 Task: Look for space in Aguazul, Colombia from 8th June, 2023 to 16th June, 2023 for 2 adults in price range Rs.10000 to Rs.15000. Place can be entire place with 1  bedroom having 1 bed and 1 bathroom. Property type can be house, flat, guest house, hotel. Booking option can be shelf check-in. Required host language is English.
Action: Mouse moved to (481, 96)
Screenshot: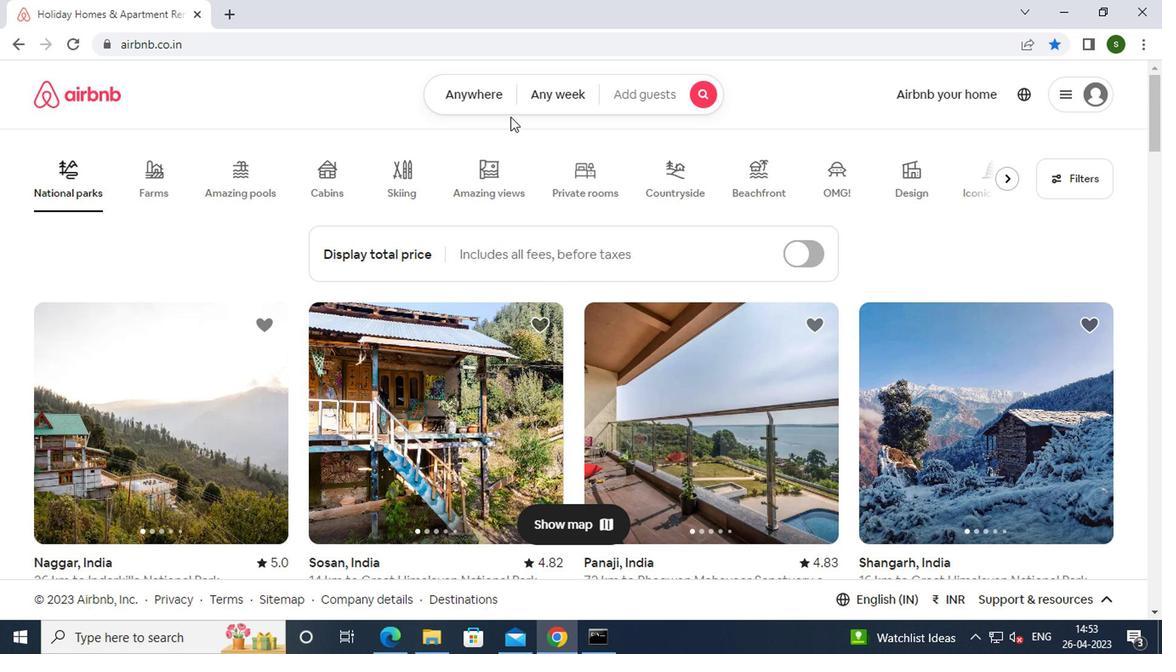 
Action: Mouse pressed left at (481, 96)
Screenshot: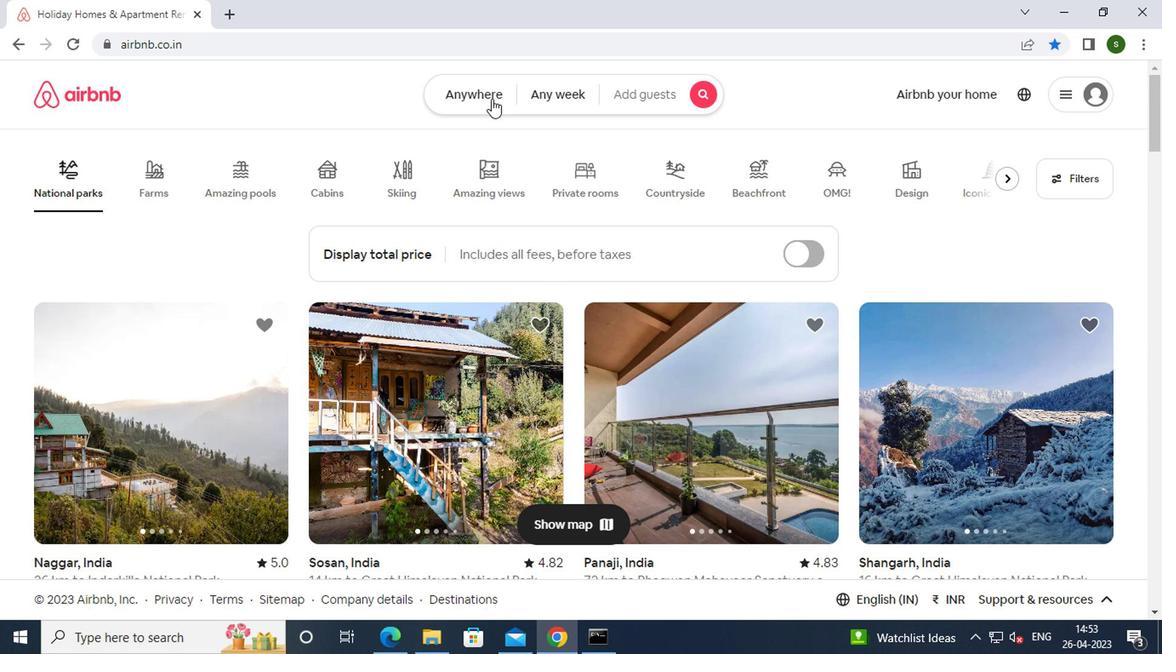 
Action: Mouse moved to (406, 175)
Screenshot: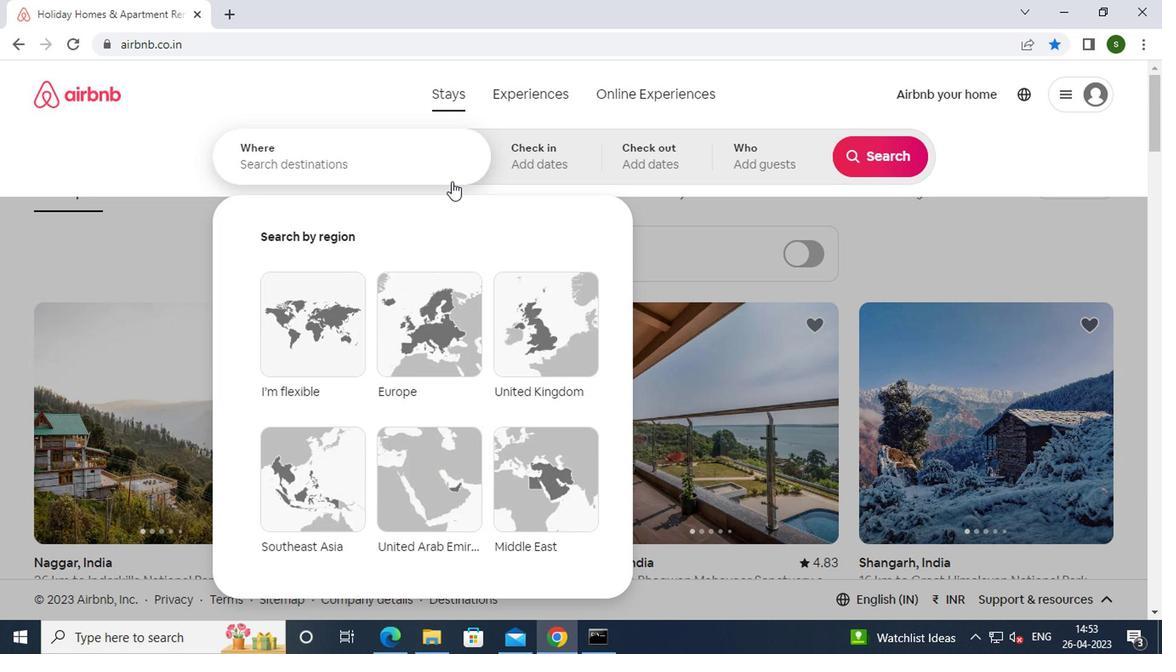 
Action: Mouse pressed left at (406, 175)
Screenshot: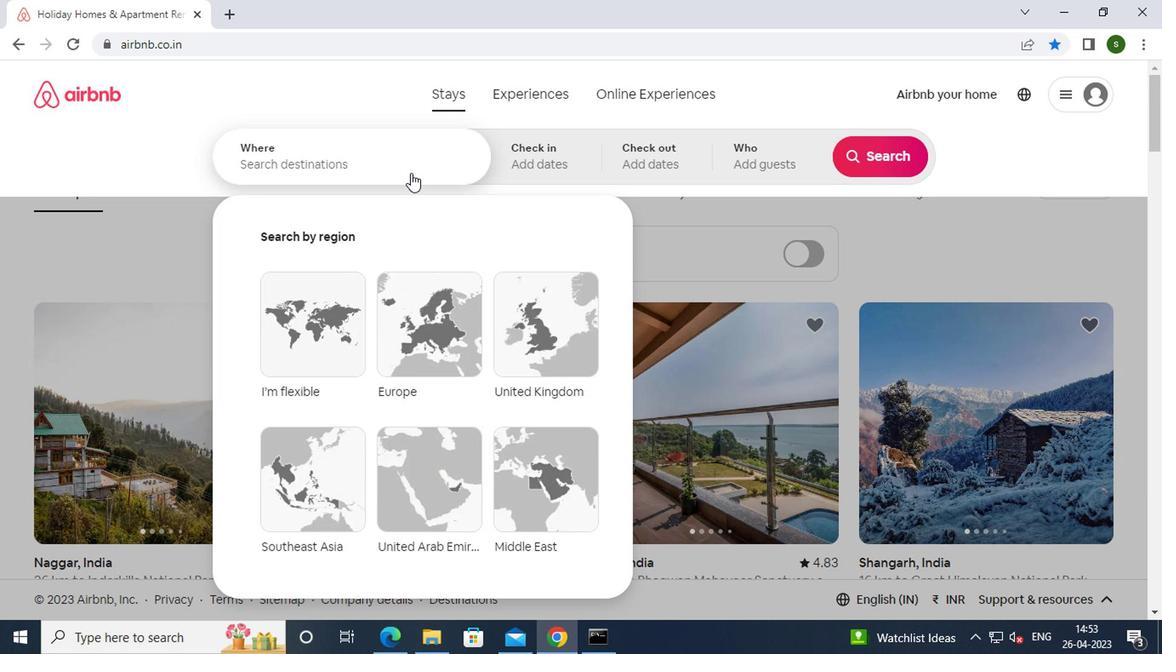 
Action: Key pressed a<Key.caps_lock>guazul,<Key.space><Key.caps_lock>c<Key.caps_lock>olombia<Key.enter>
Screenshot: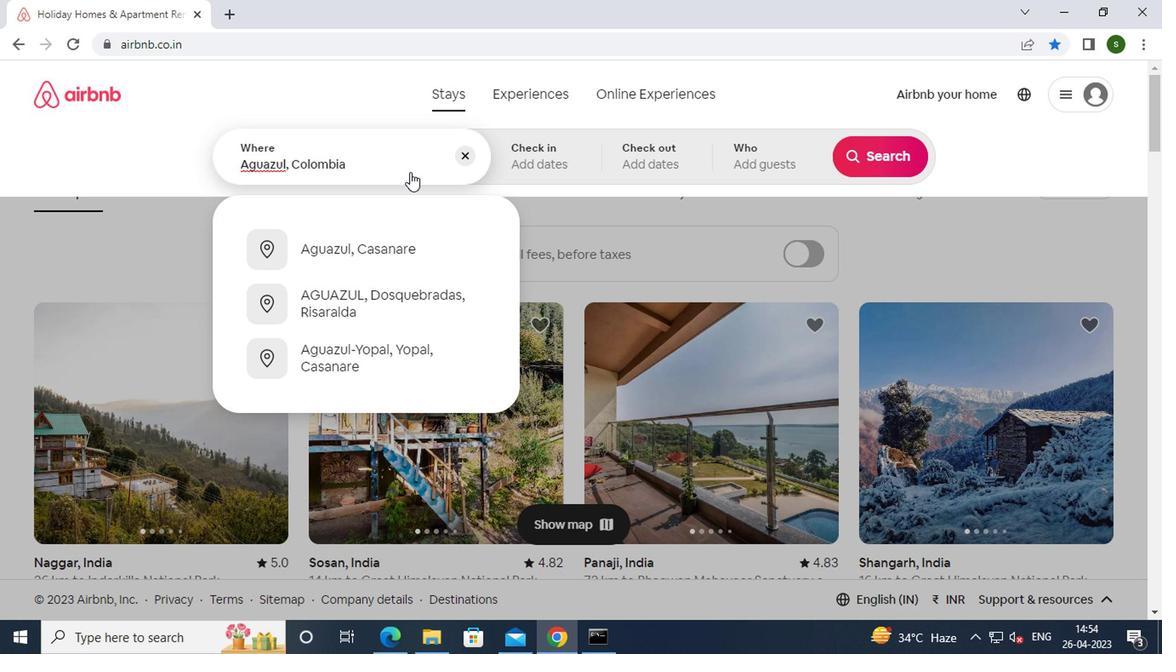 
Action: Mouse moved to (870, 300)
Screenshot: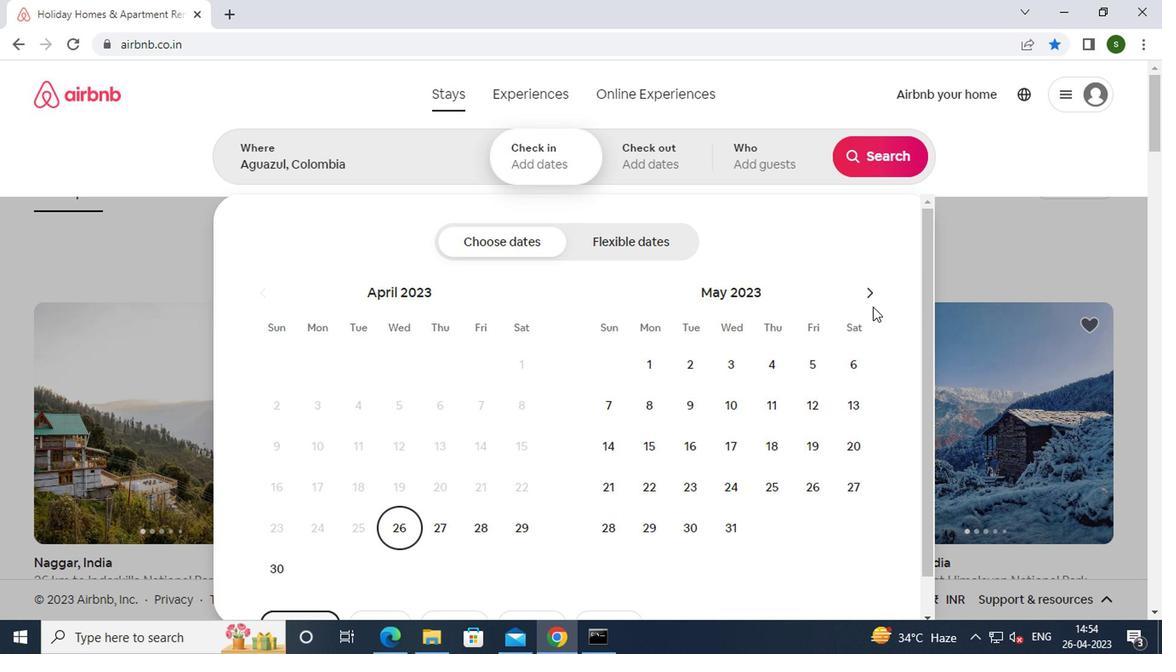 
Action: Mouse pressed left at (870, 300)
Screenshot: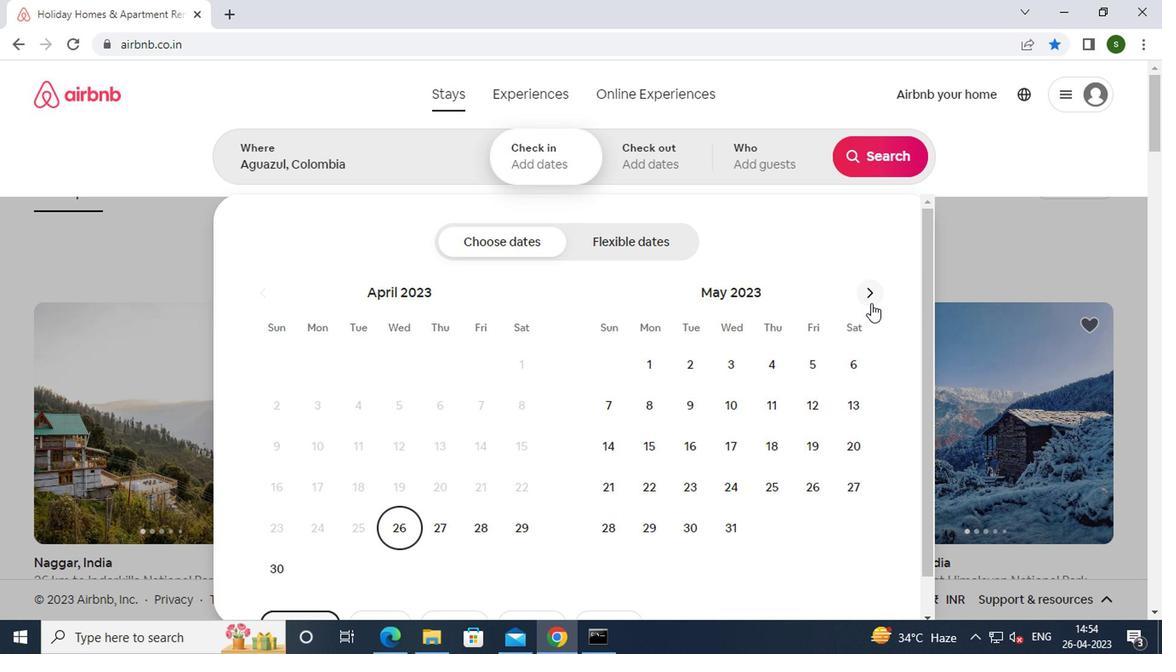 
Action: Mouse moved to (762, 399)
Screenshot: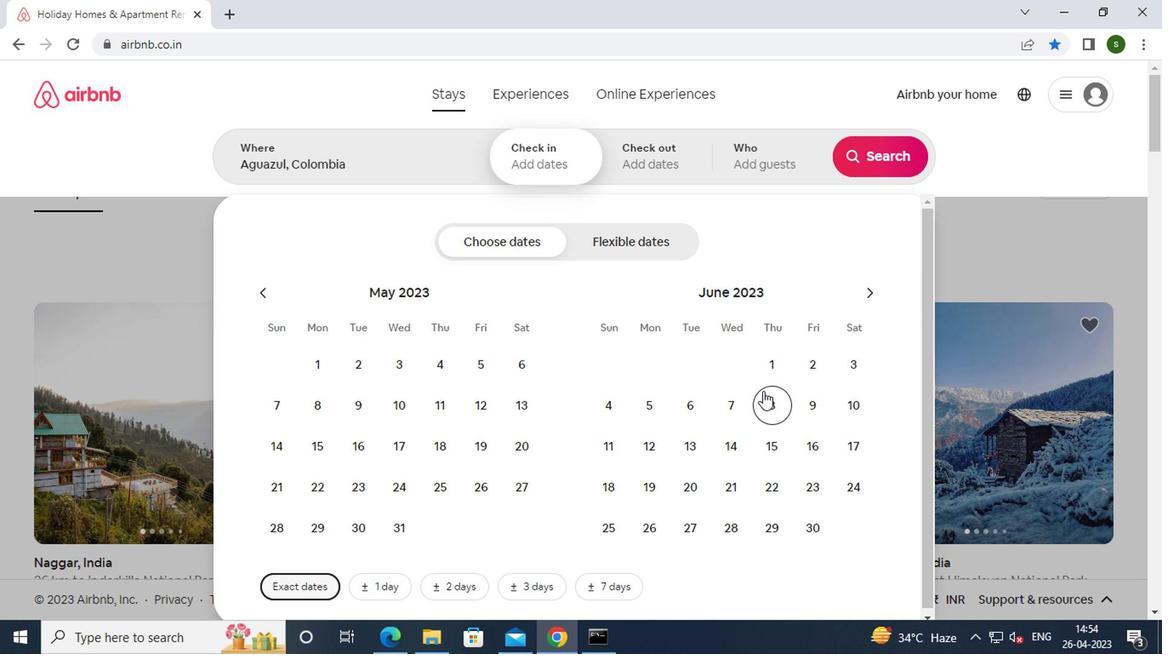 
Action: Mouse pressed left at (762, 399)
Screenshot: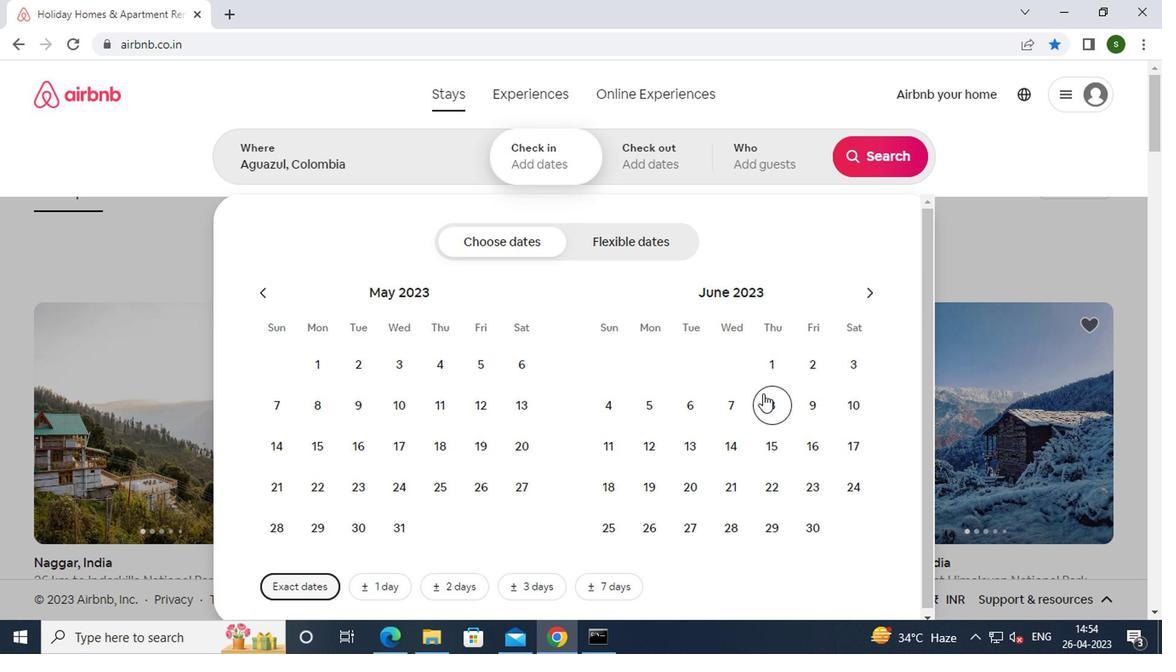 
Action: Mouse moved to (810, 445)
Screenshot: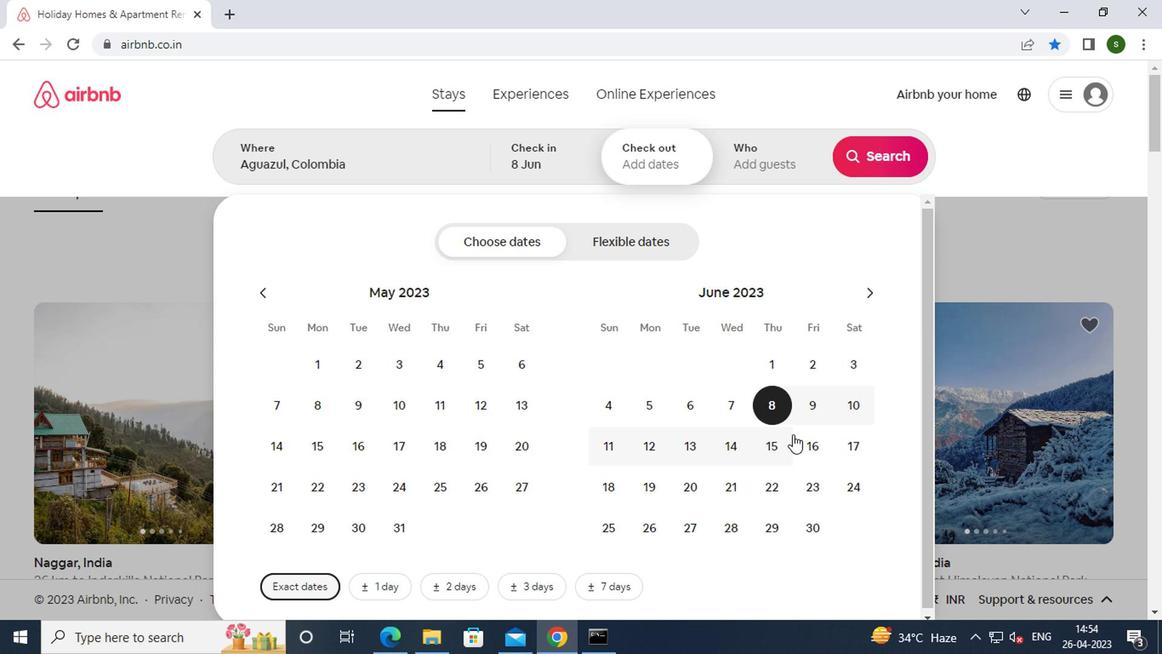 
Action: Mouse pressed left at (810, 445)
Screenshot: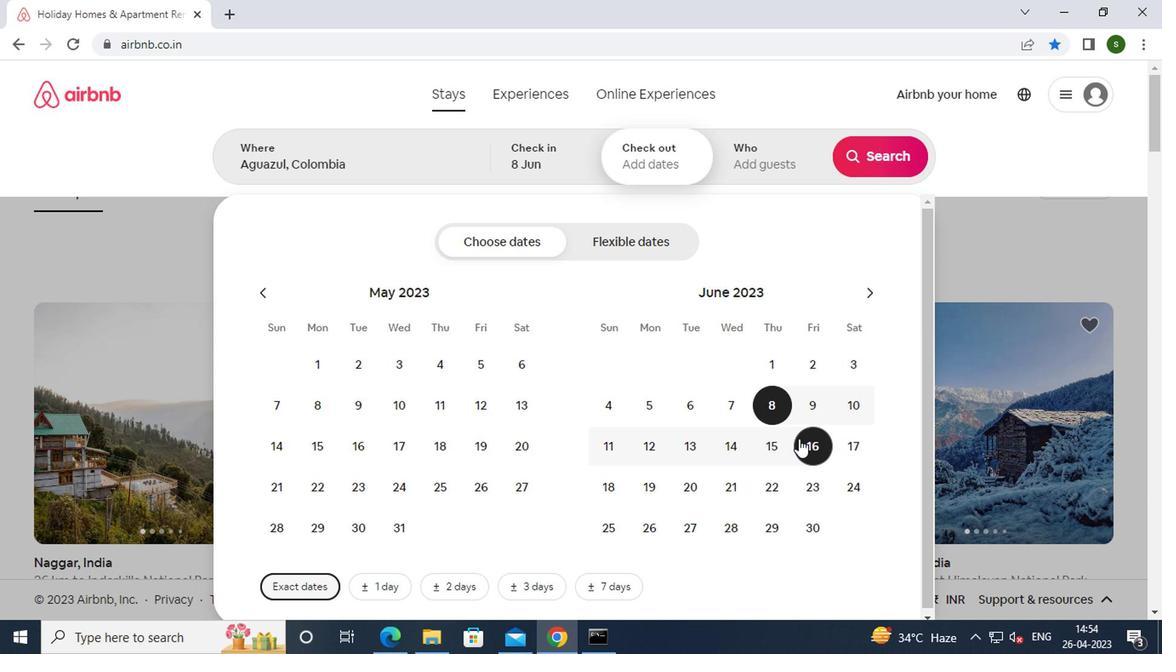 
Action: Mouse moved to (779, 173)
Screenshot: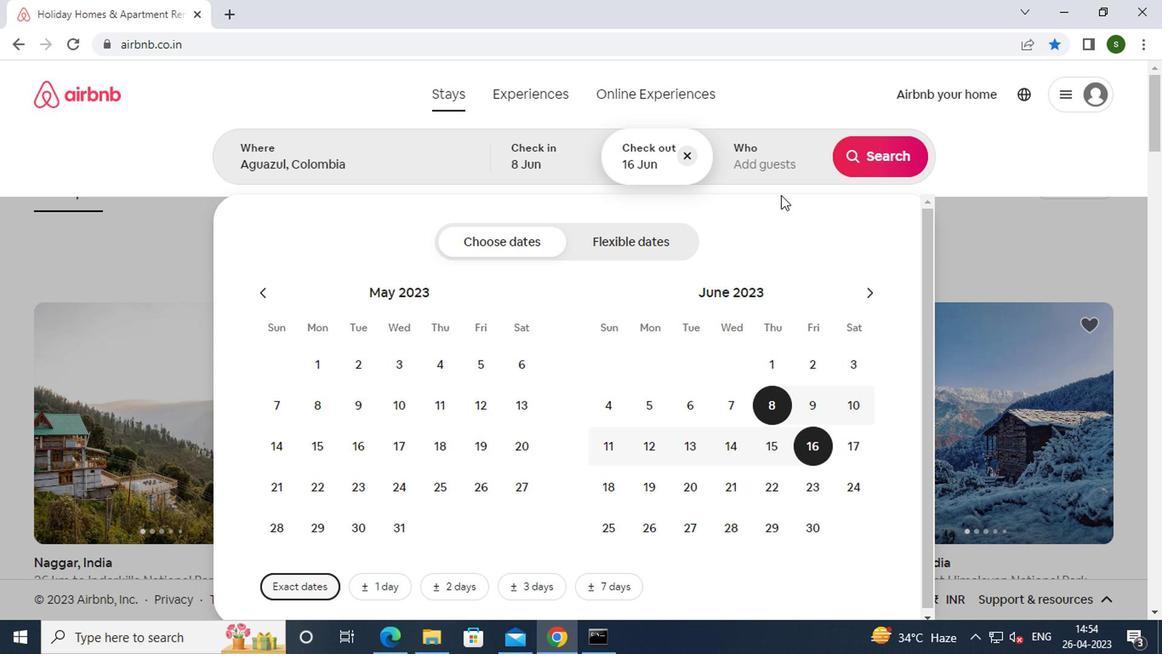 
Action: Mouse pressed left at (779, 173)
Screenshot: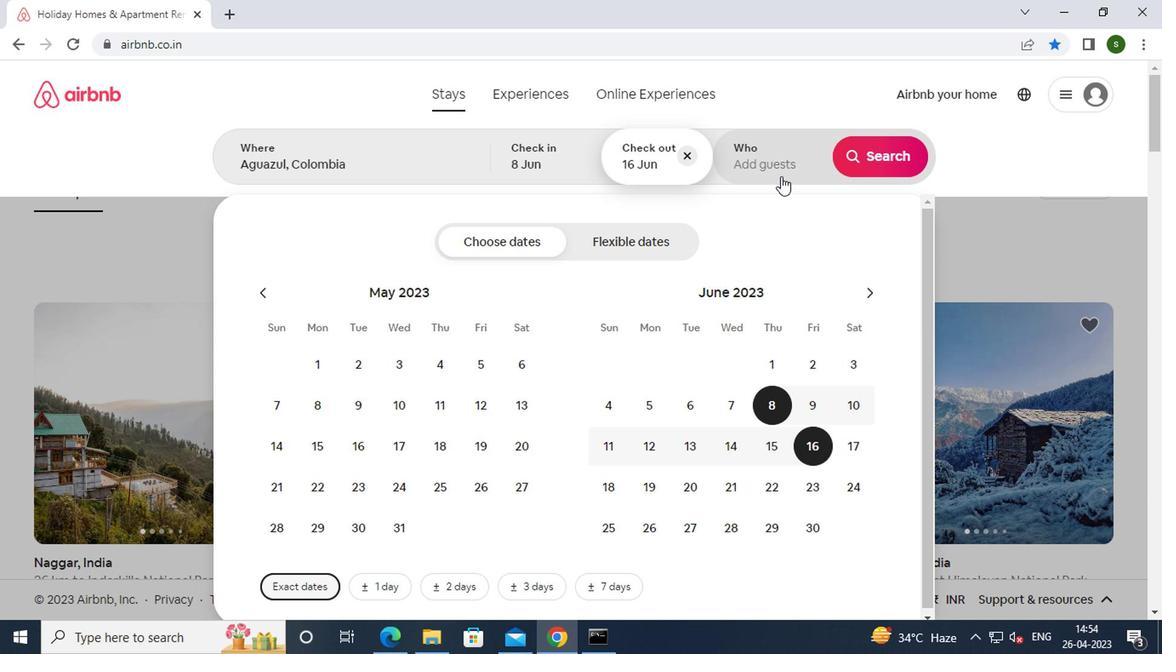 
Action: Mouse moved to (887, 256)
Screenshot: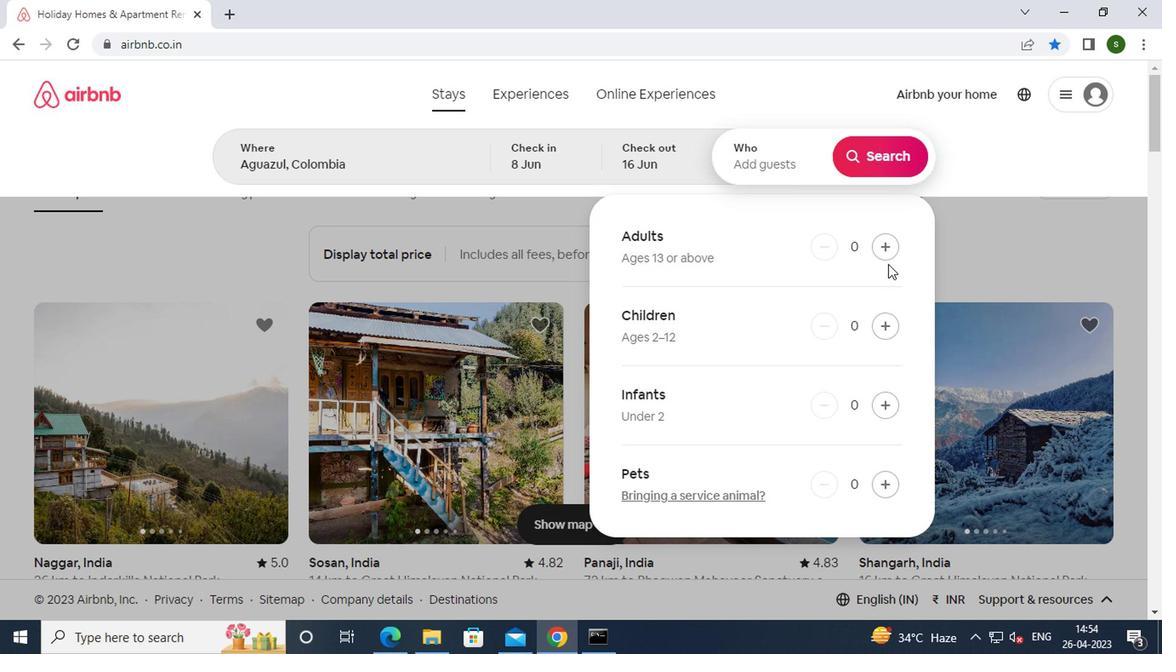 
Action: Mouse pressed left at (887, 256)
Screenshot: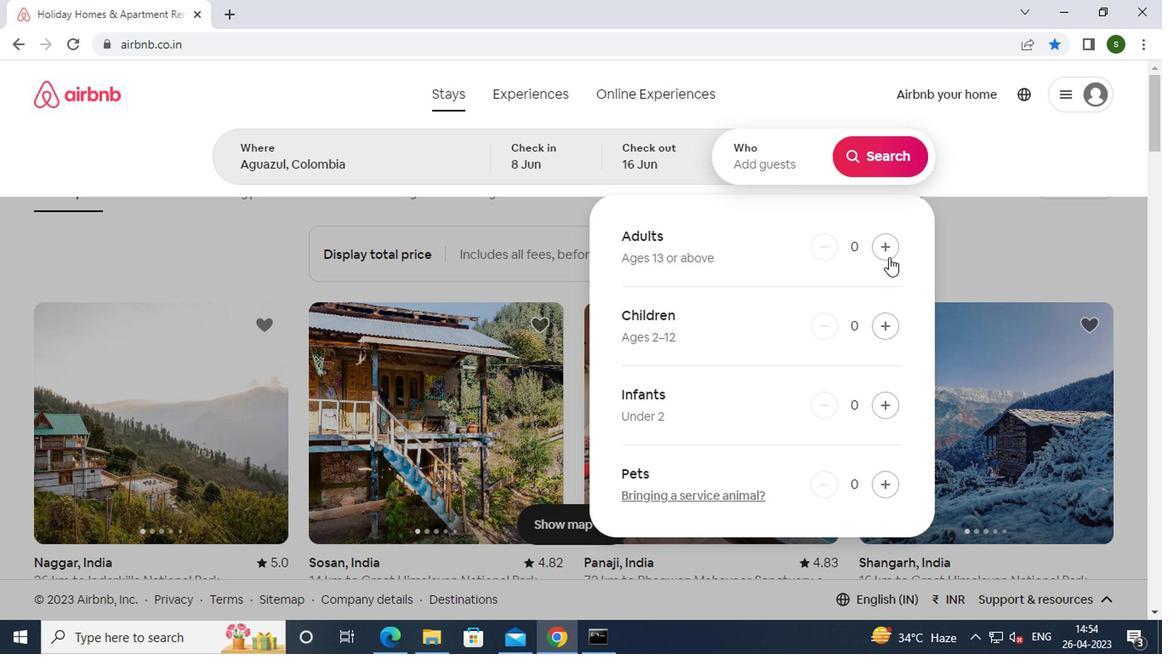 
Action: Mouse pressed left at (887, 256)
Screenshot: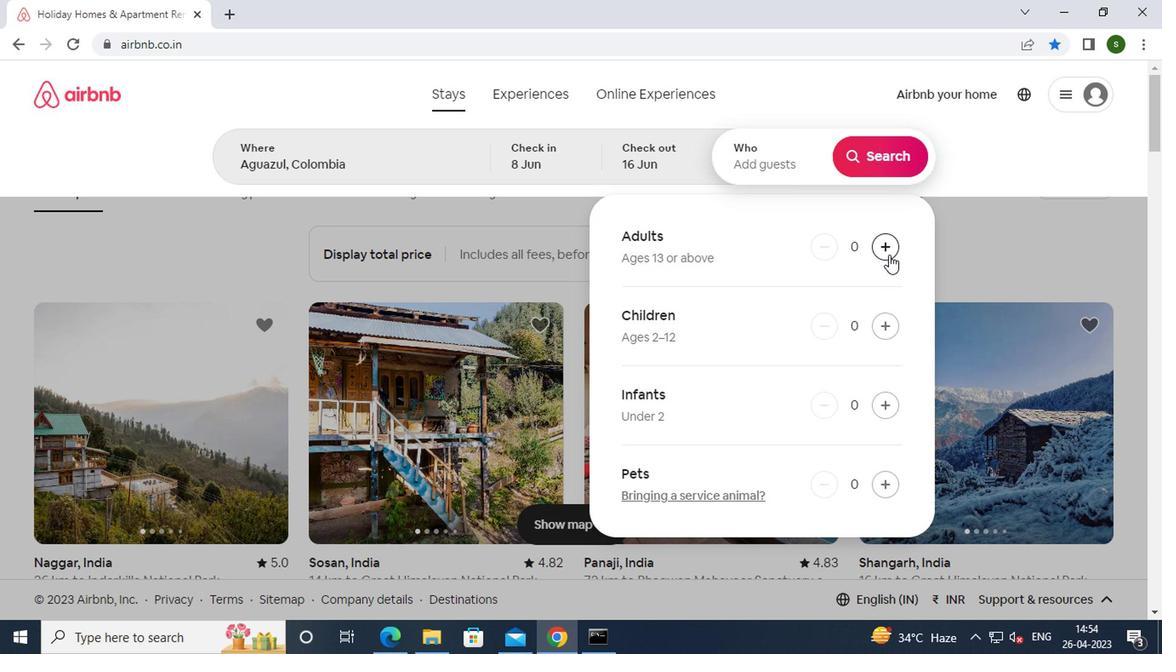 
Action: Mouse moved to (891, 159)
Screenshot: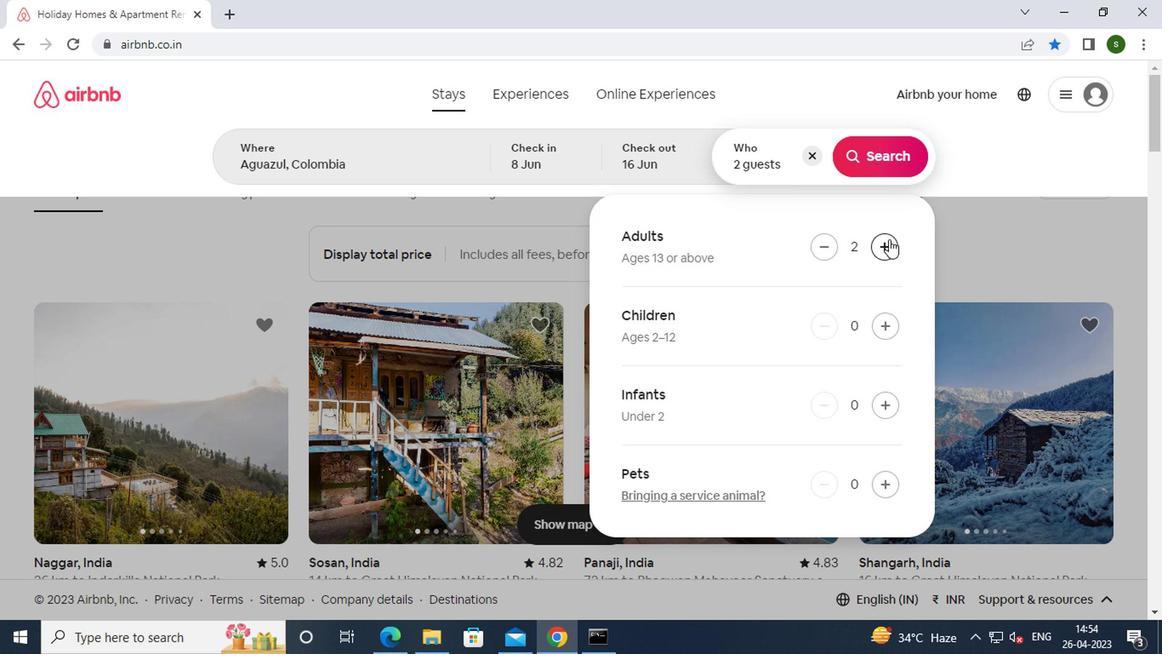 
Action: Mouse pressed left at (891, 159)
Screenshot: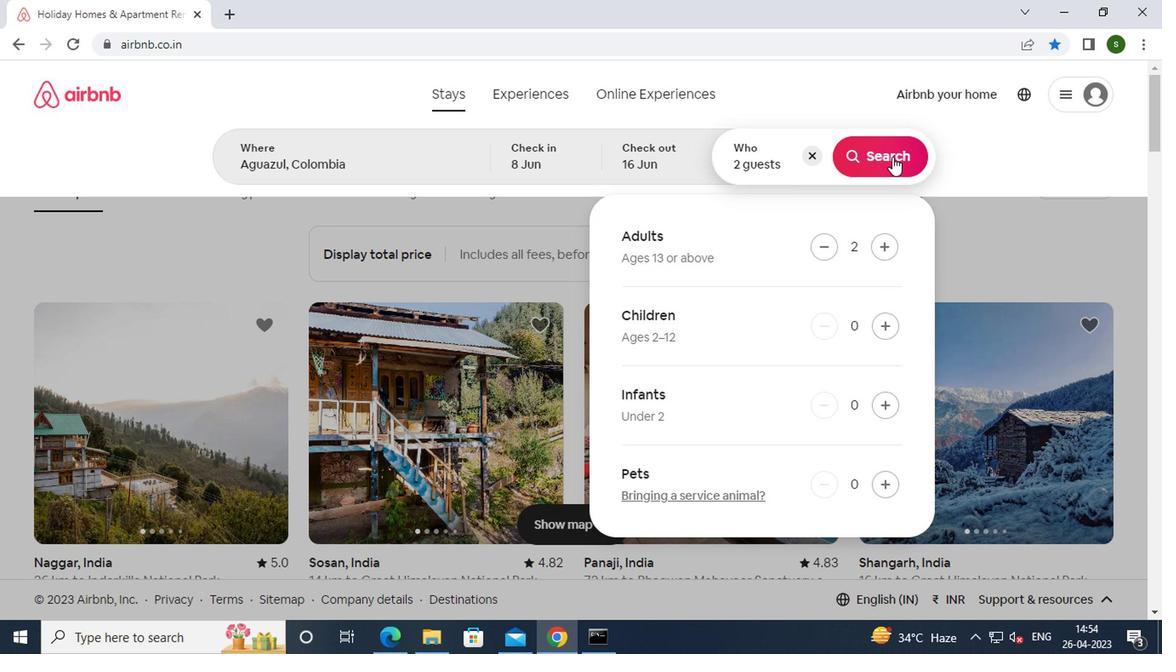 
Action: Mouse moved to (1070, 166)
Screenshot: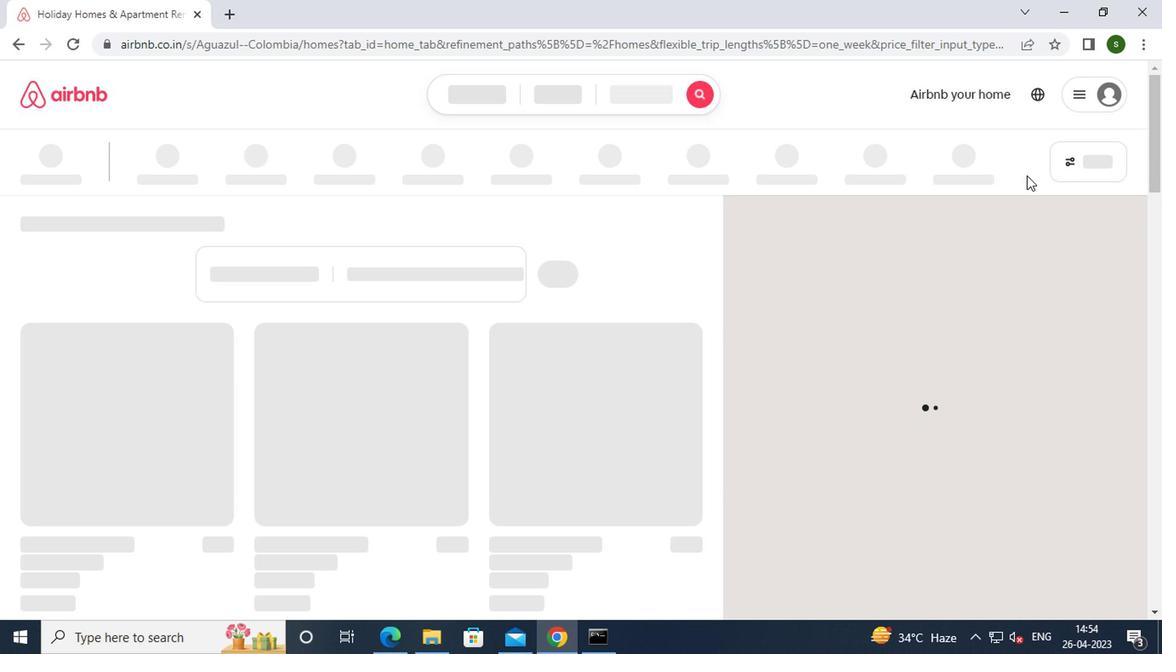 
Action: Mouse pressed left at (1070, 166)
Screenshot: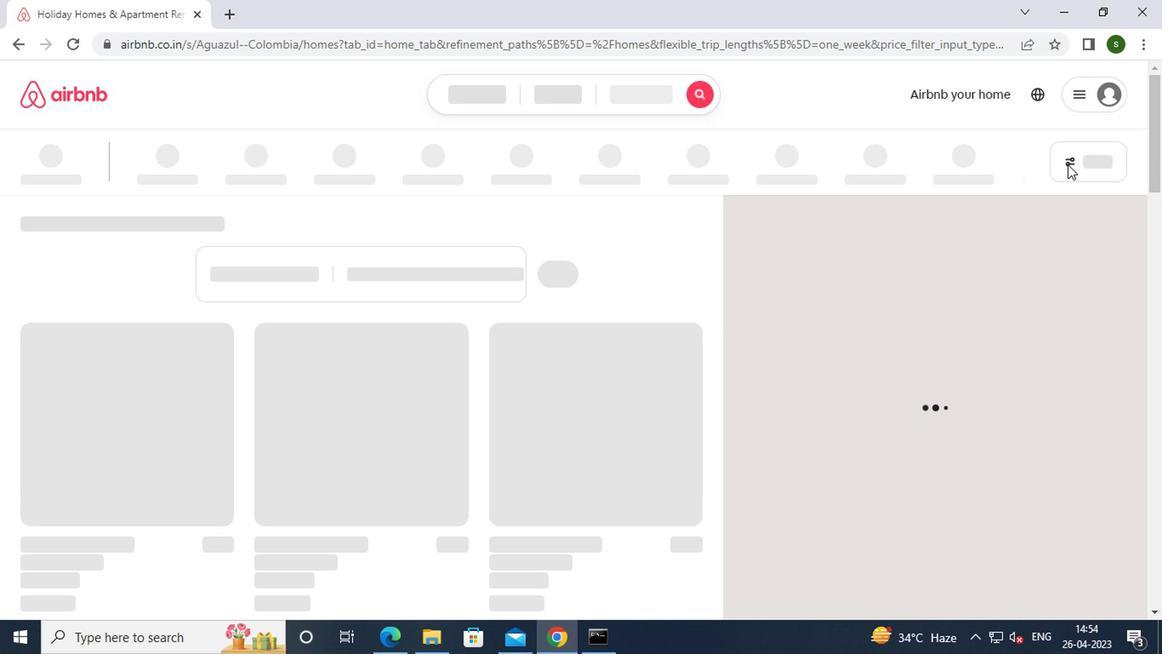 
Action: Mouse moved to (471, 371)
Screenshot: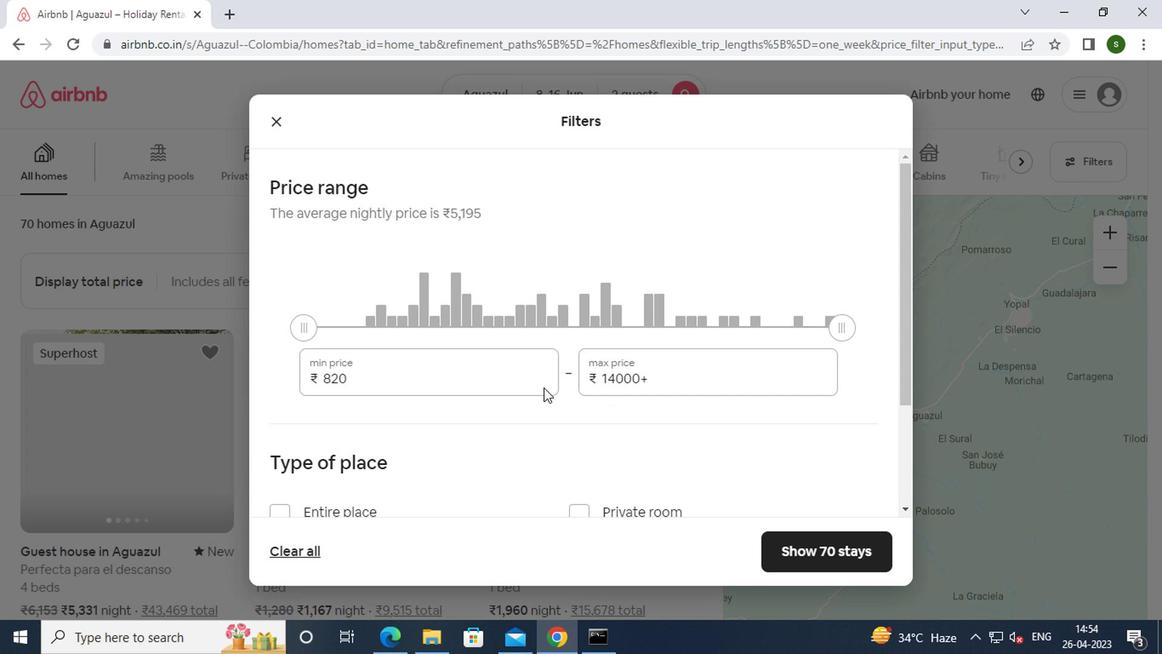 
Action: Mouse pressed left at (471, 371)
Screenshot: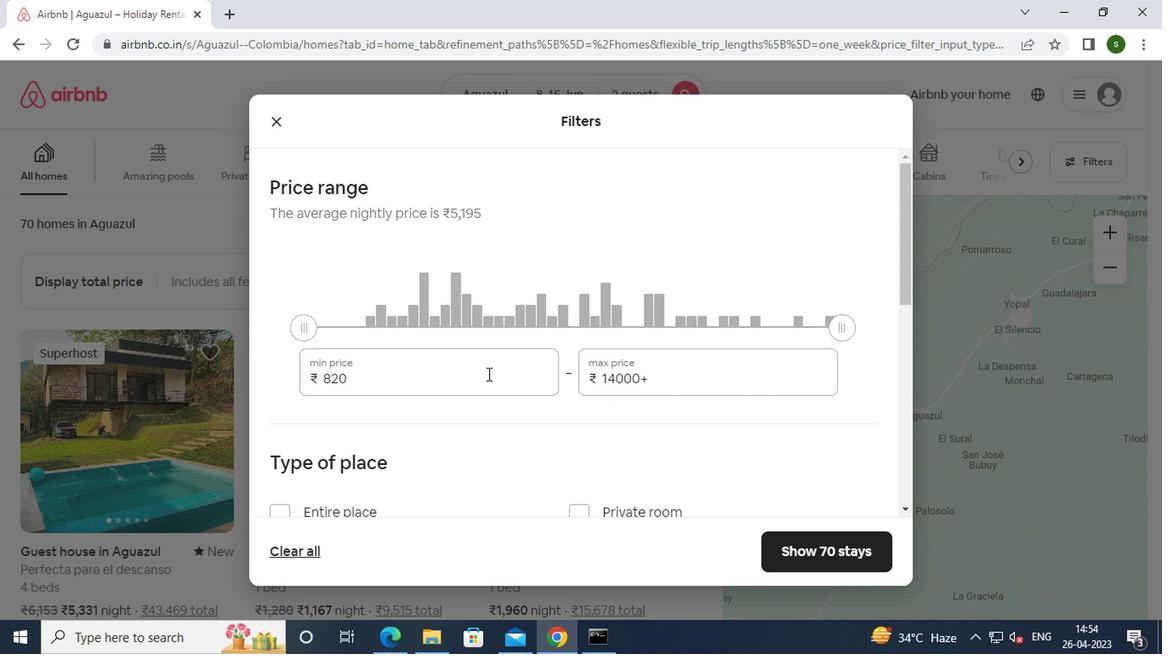 
Action: Mouse moved to (471, 371)
Screenshot: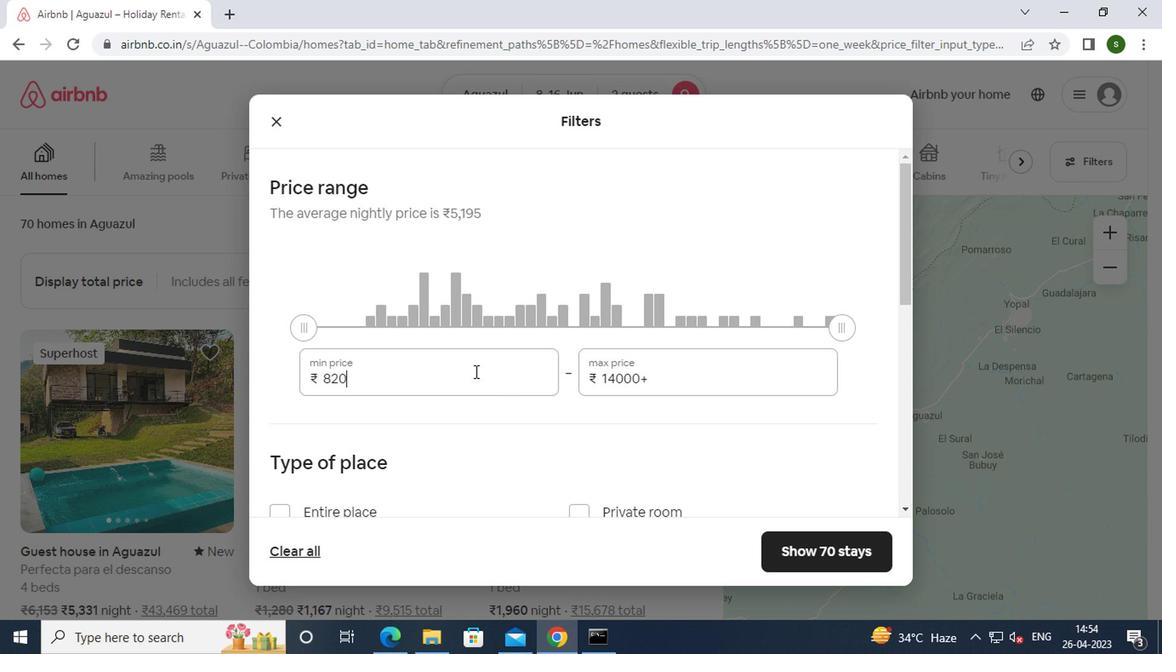
Action: Key pressed <Key.backspace><Key.backspace><Key.backspace><Key.backspace><Key.backspace><Key.backspace><Key.backspace><Key.backspace>10000
Screenshot: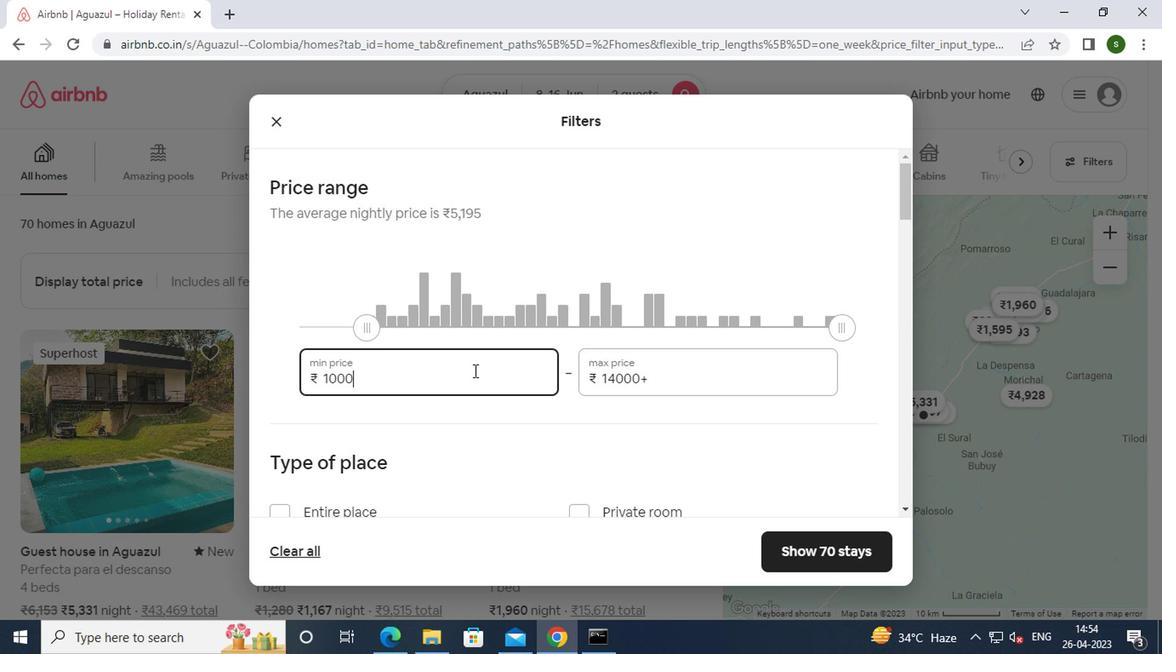 
Action: Mouse moved to (688, 390)
Screenshot: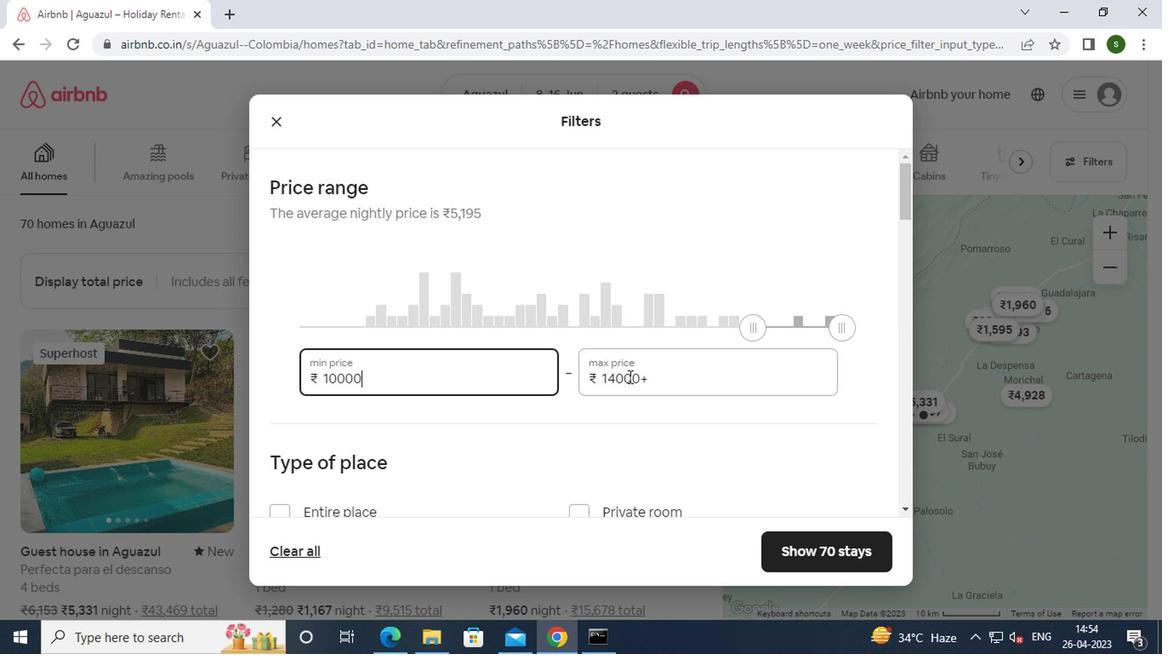 
Action: Mouse pressed left at (688, 390)
Screenshot: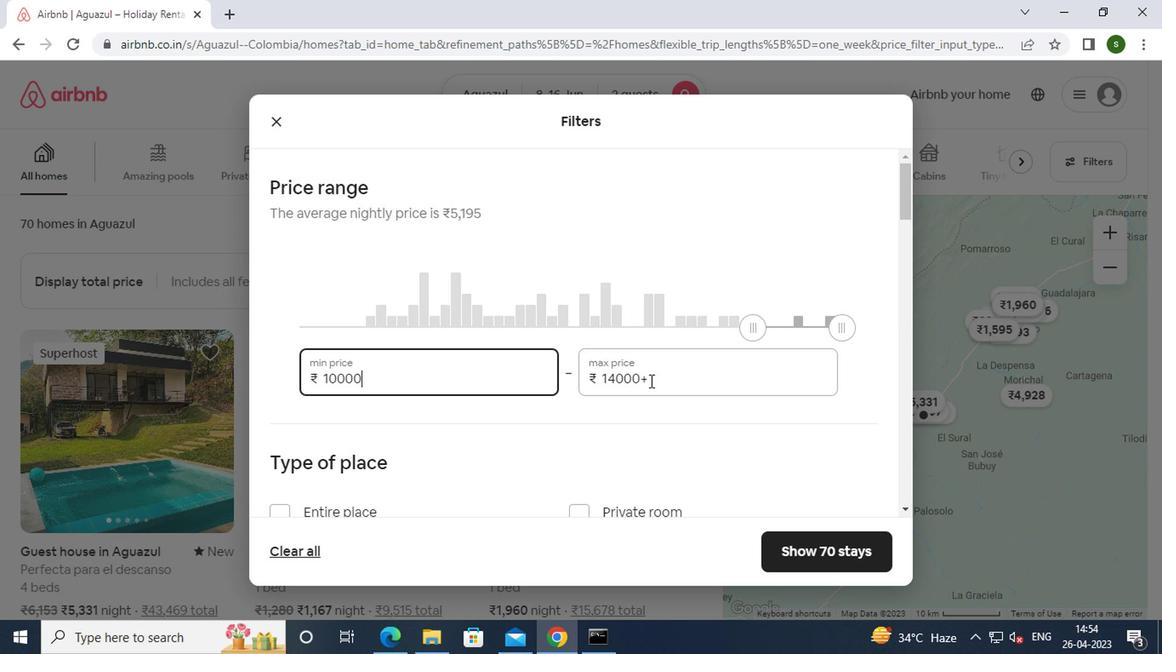 
Action: Key pressed <Key.backspace><Key.backspace><Key.backspace><Key.backspace><Key.backspace><Key.backspace><Key.backspace><Key.backspace><Key.backspace><Key.backspace><Key.backspace><Key.backspace><Key.backspace>15000
Screenshot: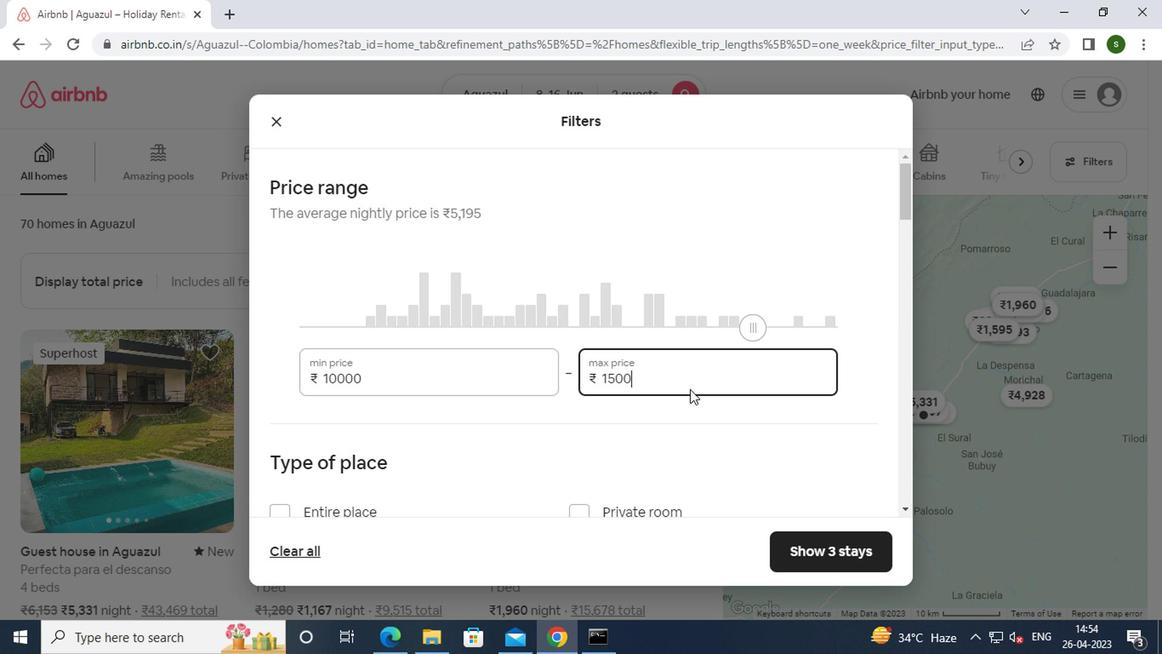 
Action: Mouse moved to (656, 394)
Screenshot: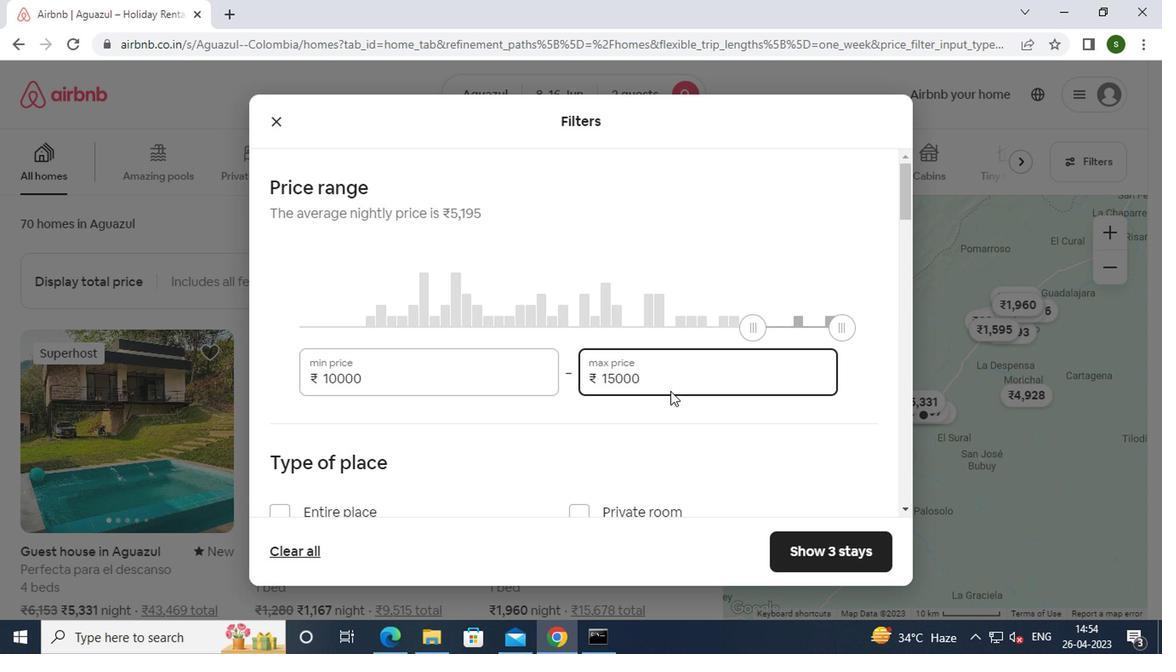 
Action: Mouse scrolled (656, 394) with delta (0, 0)
Screenshot: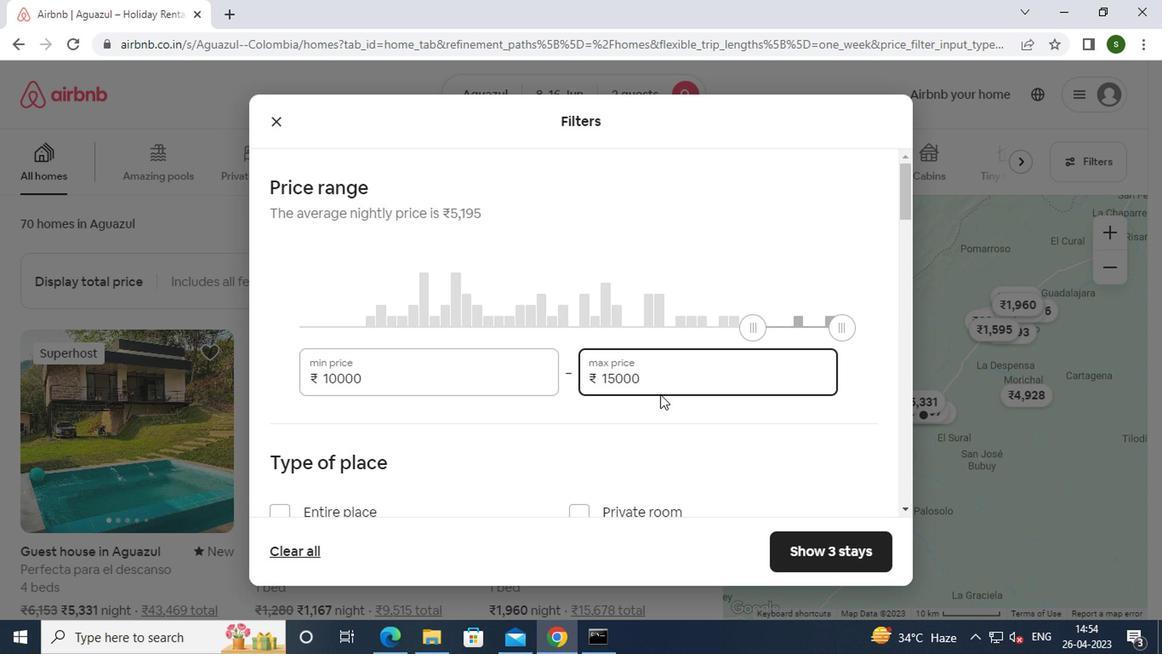 
Action: Mouse scrolled (656, 394) with delta (0, 0)
Screenshot: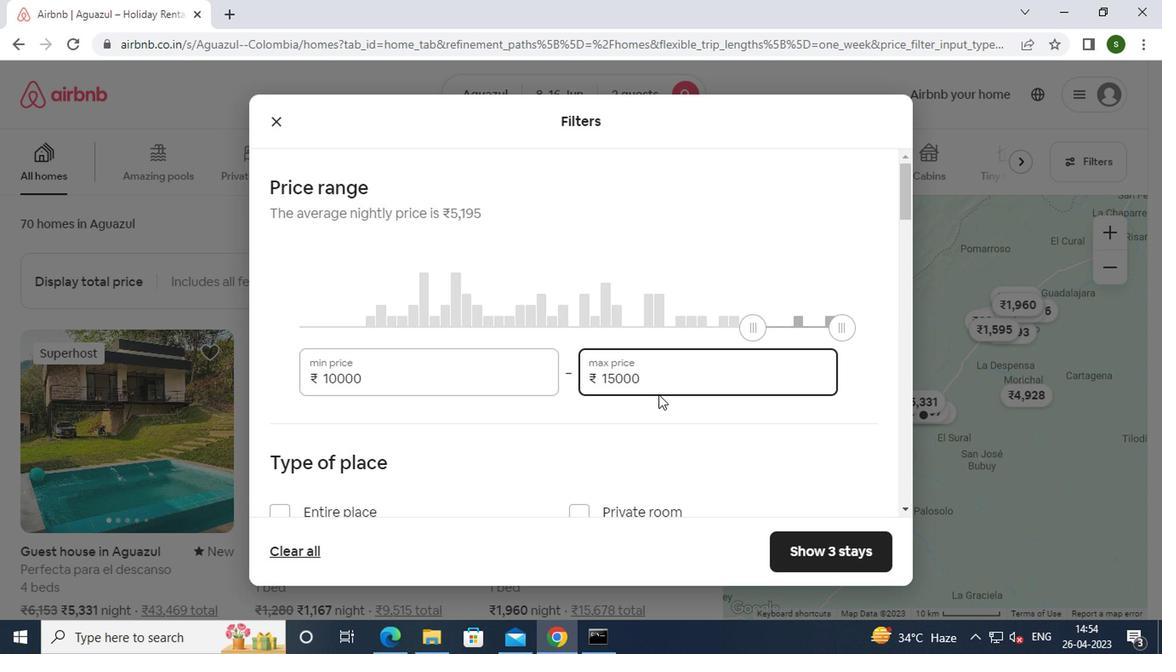 
Action: Mouse moved to (377, 357)
Screenshot: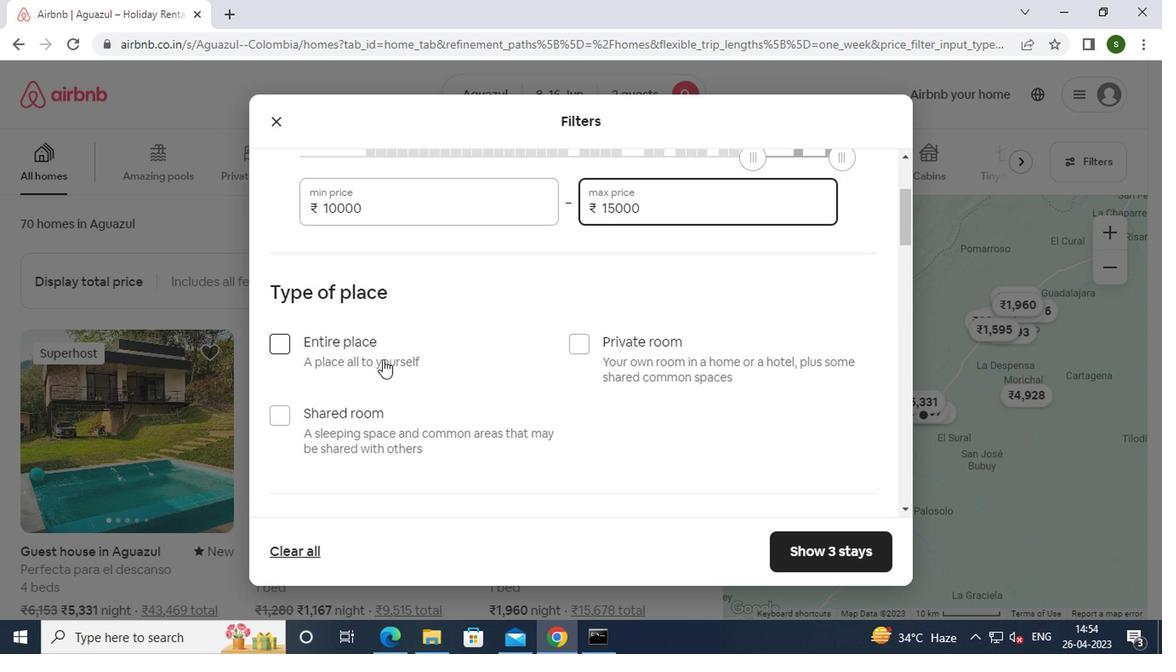 
Action: Mouse pressed left at (377, 357)
Screenshot: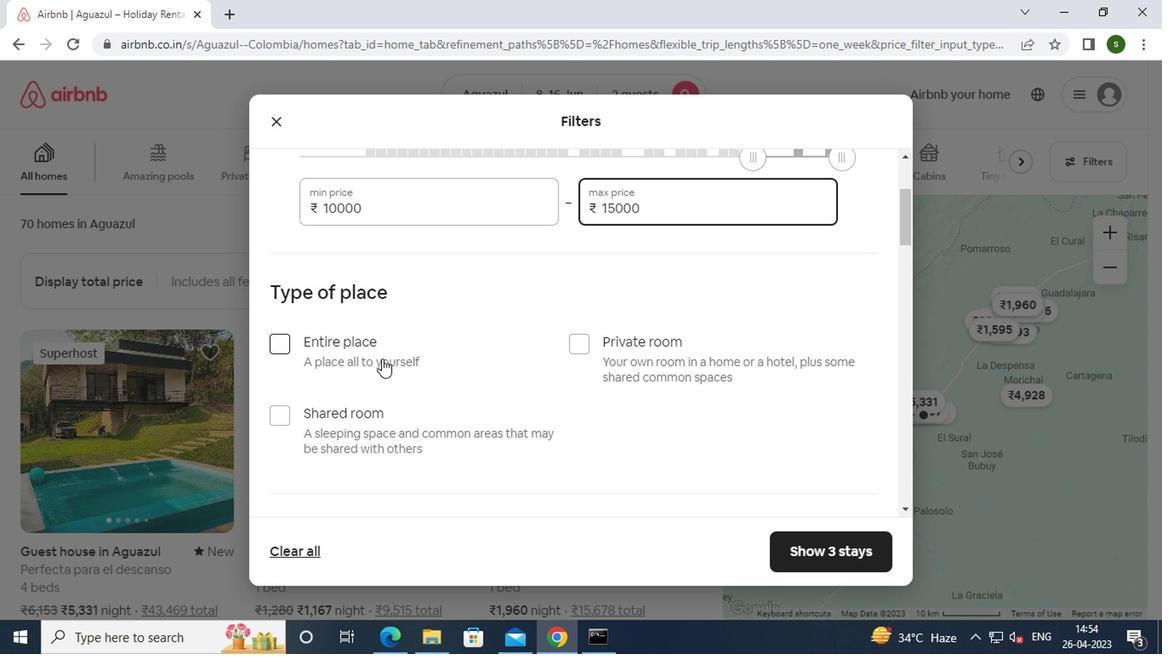 
Action: Mouse moved to (536, 351)
Screenshot: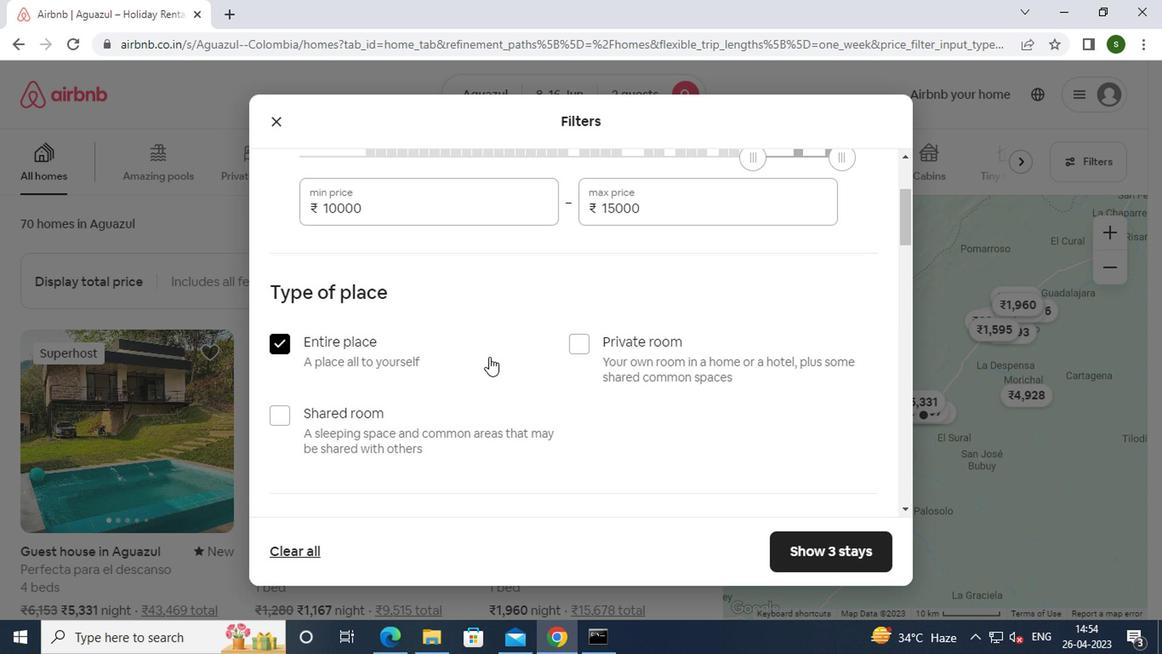 
Action: Mouse scrolled (536, 351) with delta (0, 0)
Screenshot: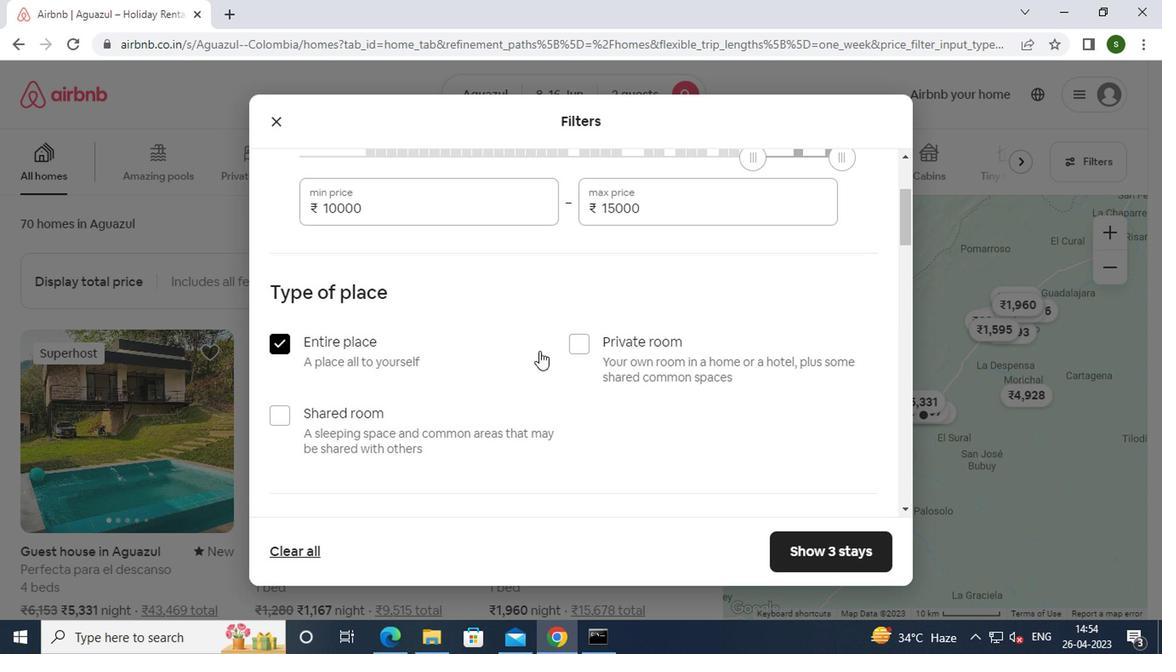 
Action: Mouse scrolled (536, 351) with delta (0, 0)
Screenshot: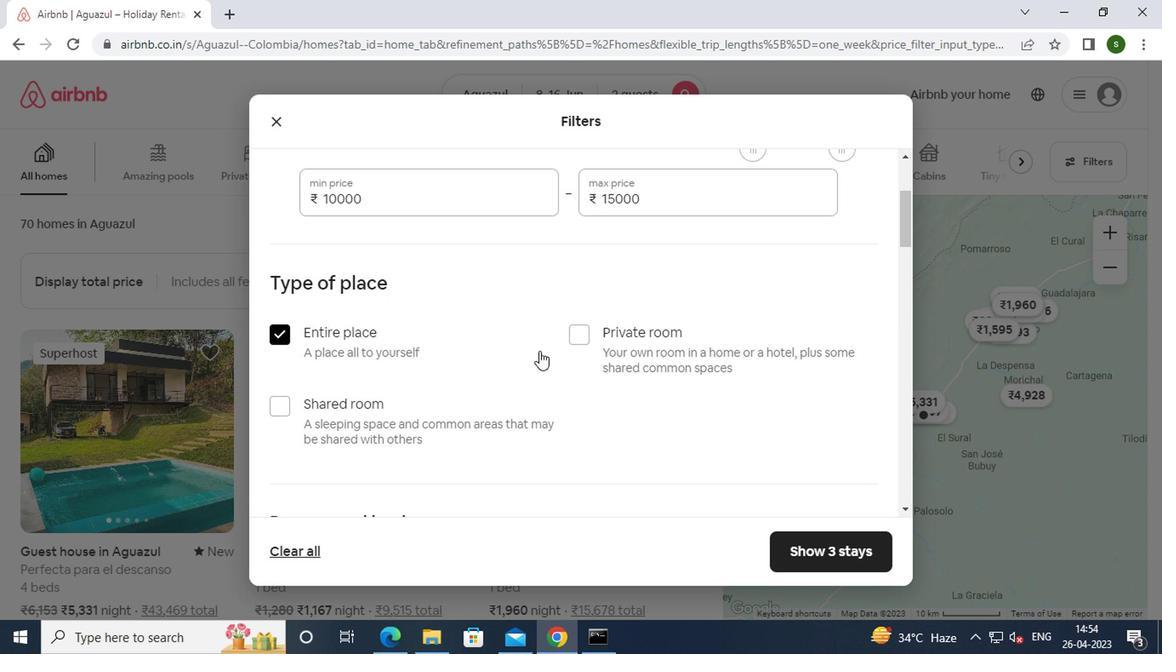 
Action: Mouse scrolled (536, 351) with delta (0, 0)
Screenshot: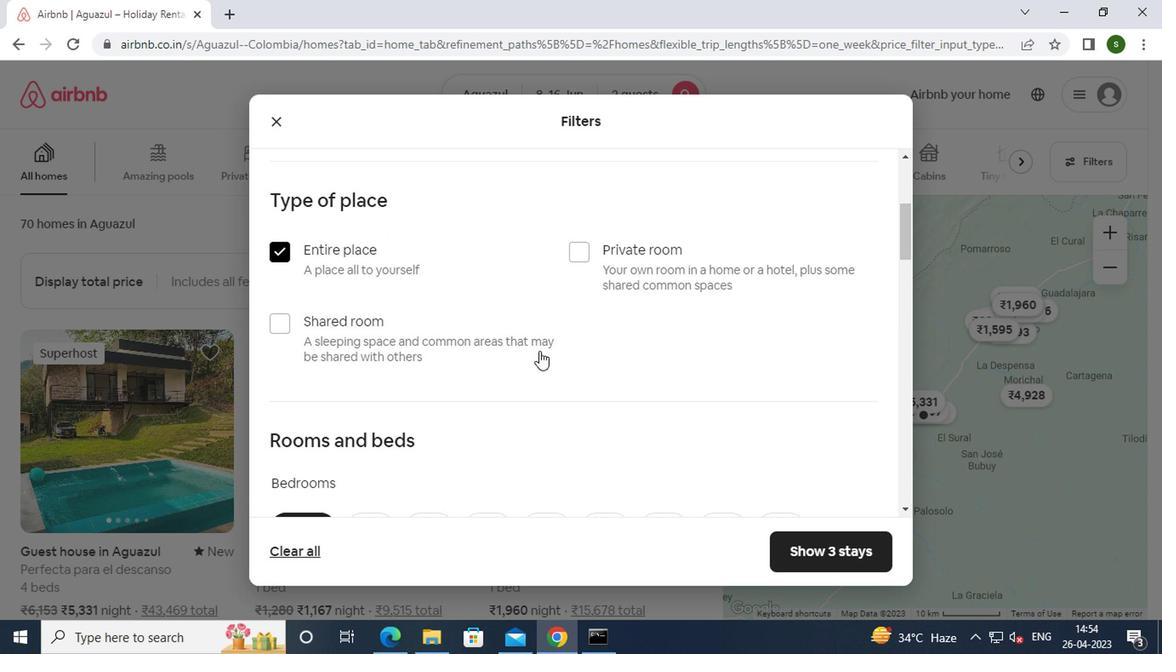 
Action: Mouse scrolled (536, 351) with delta (0, 0)
Screenshot: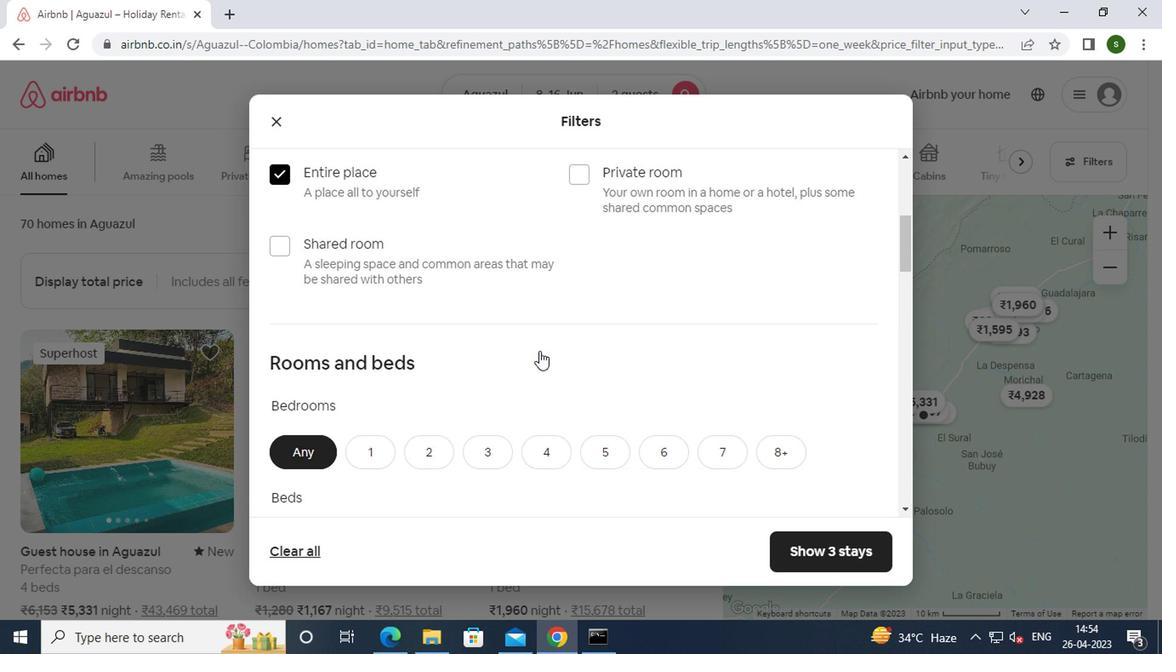 
Action: Mouse moved to (380, 275)
Screenshot: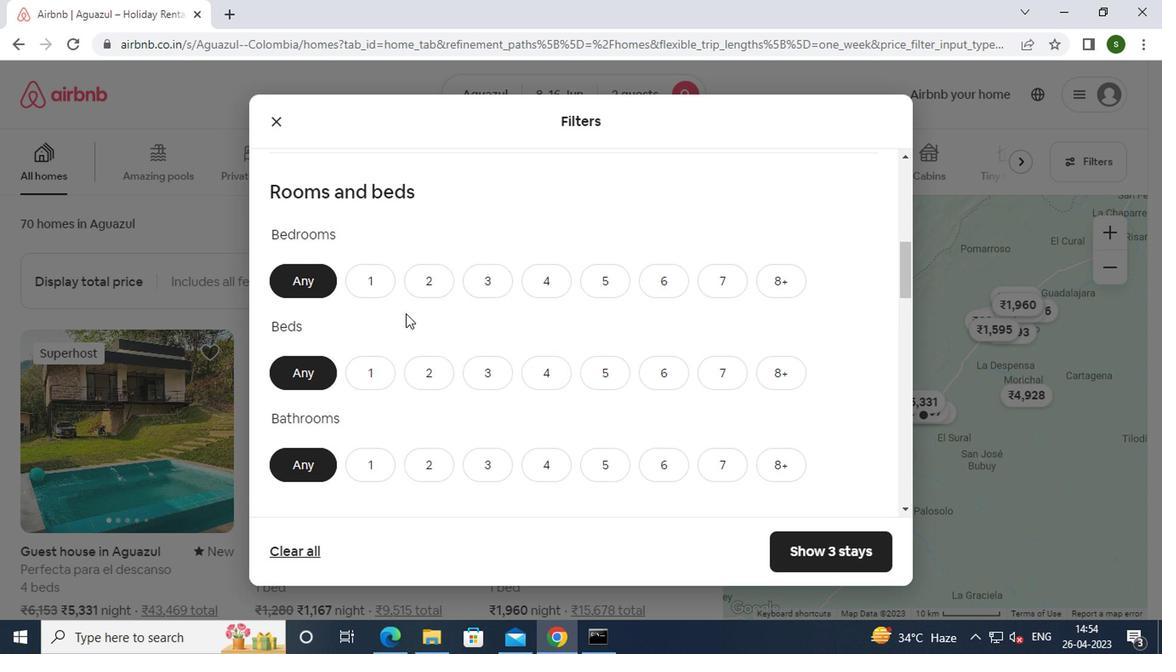 
Action: Mouse pressed left at (380, 275)
Screenshot: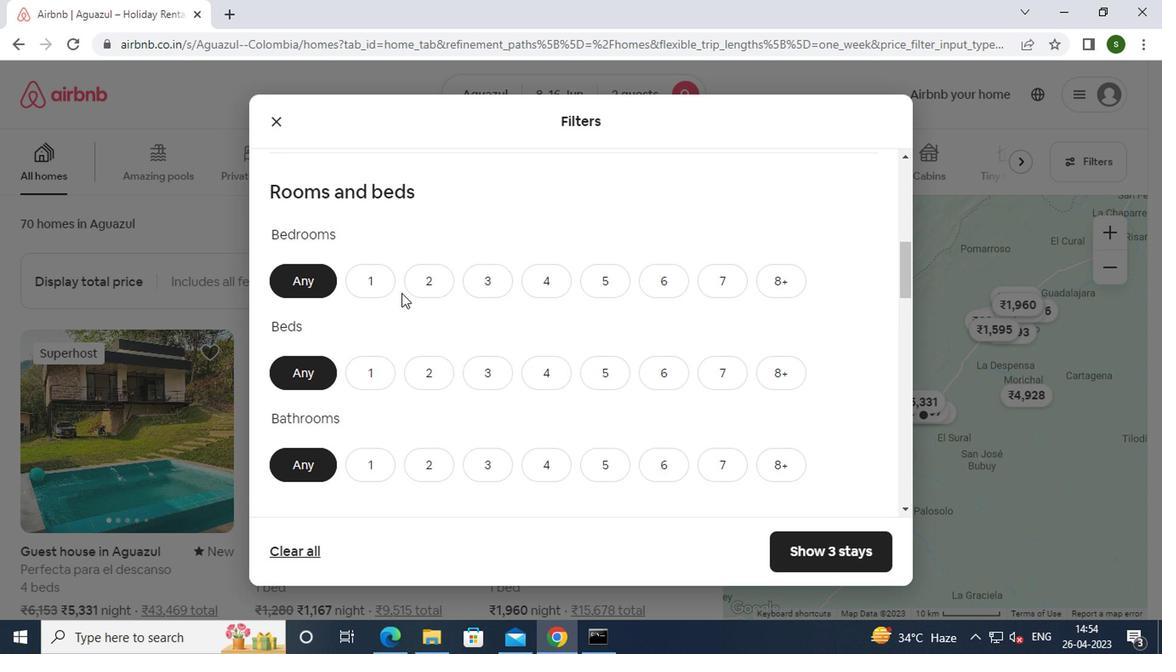 
Action: Mouse moved to (370, 379)
Screenshot: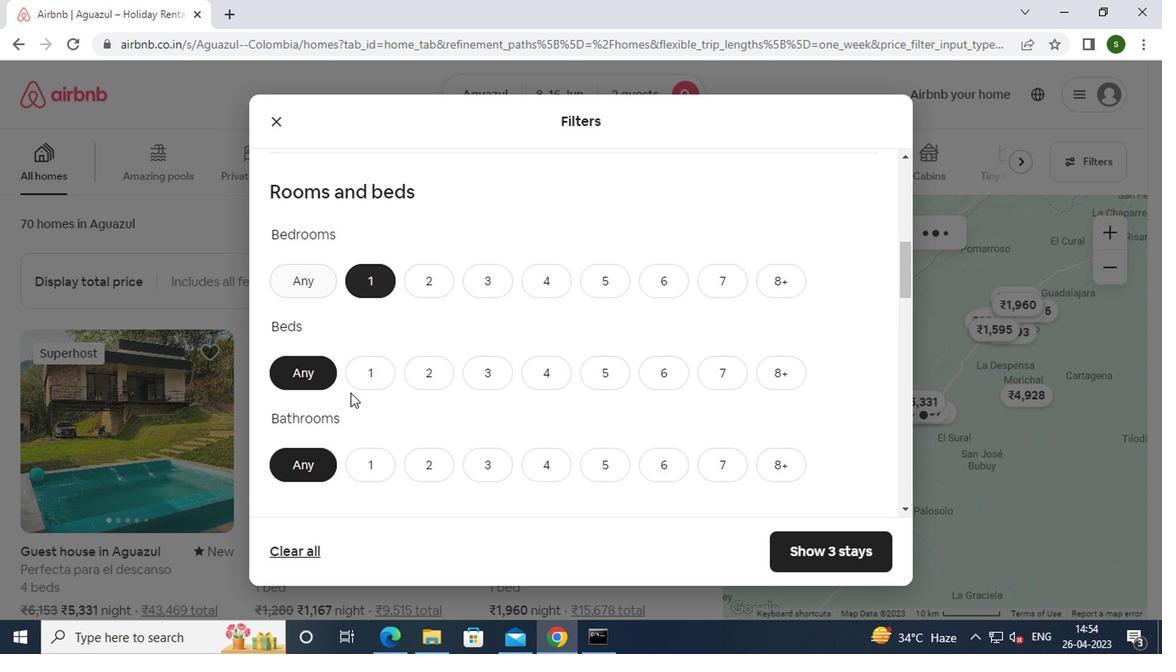 
Action: Mouse pressed left at (370, 379)
Screenshot: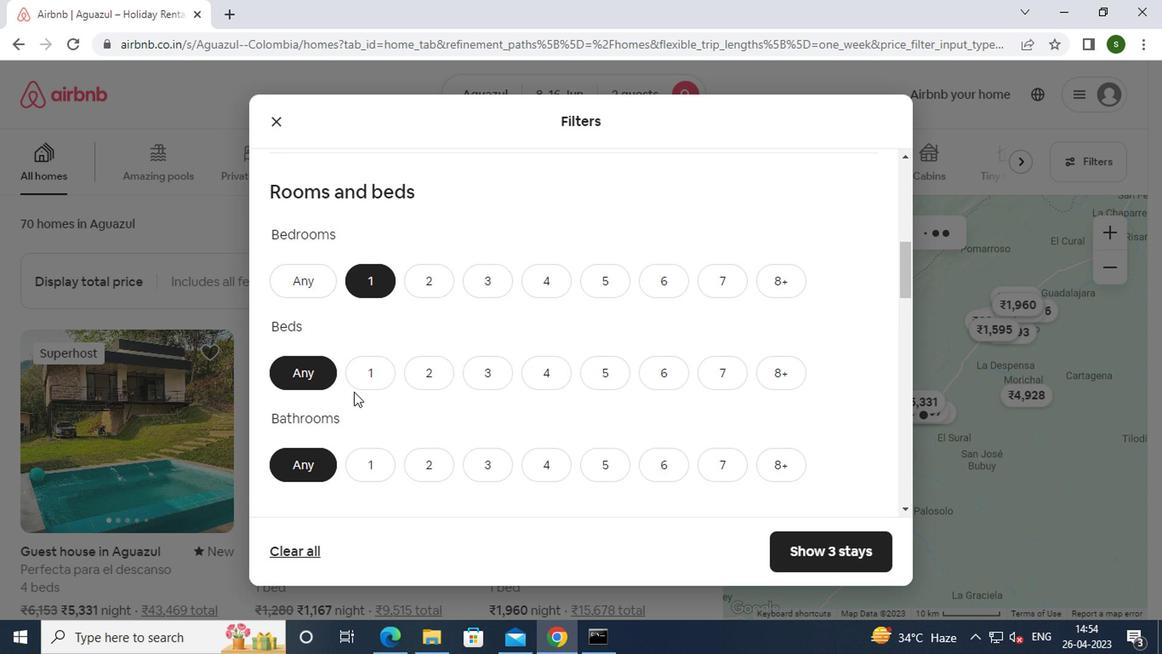 
Action: Mouse moved to (370, 461)
Screenshot: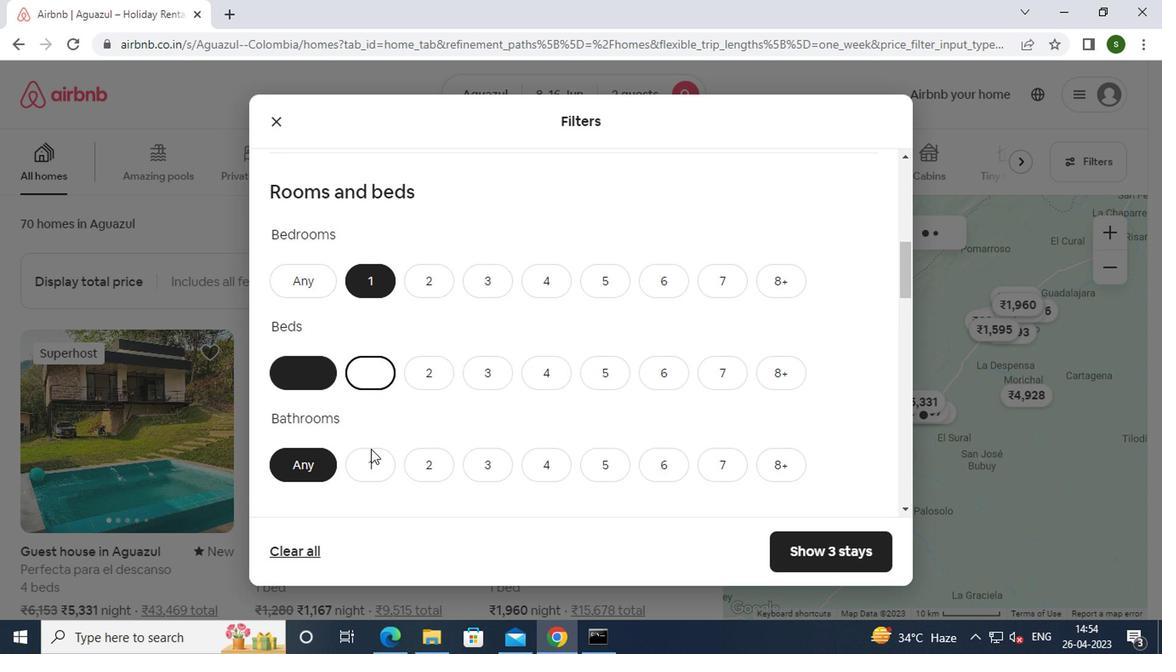 
Action: Mouse pressed left at (370, 461)
Screenshot: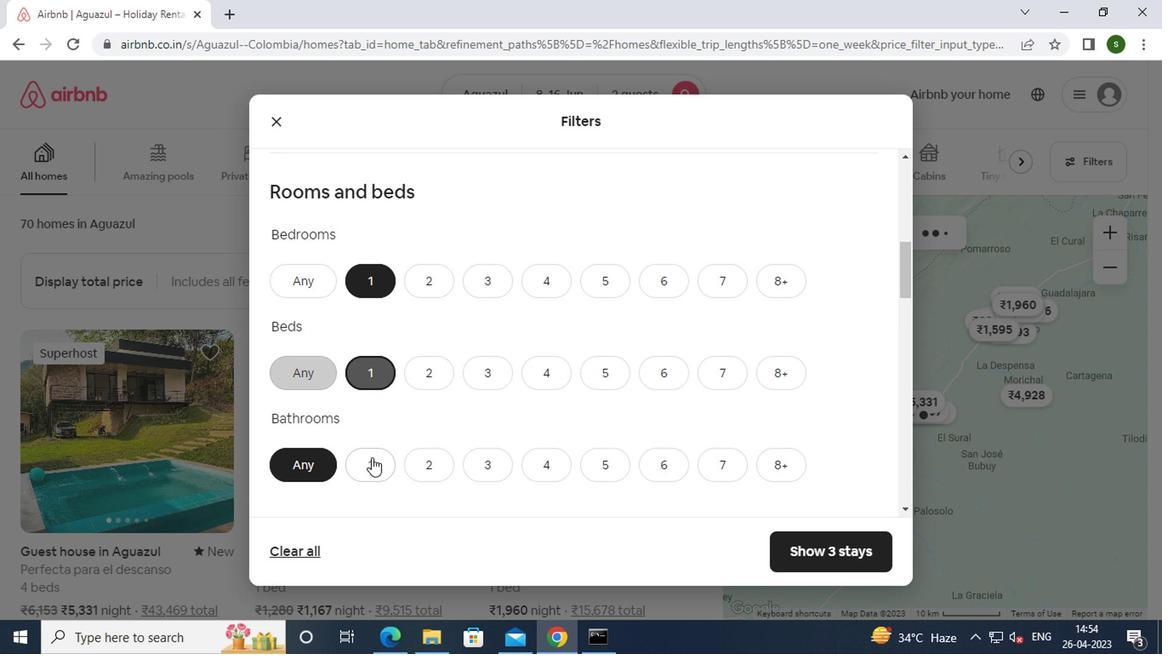 
Action: Mouse moved to (476, 403)
Screenshot: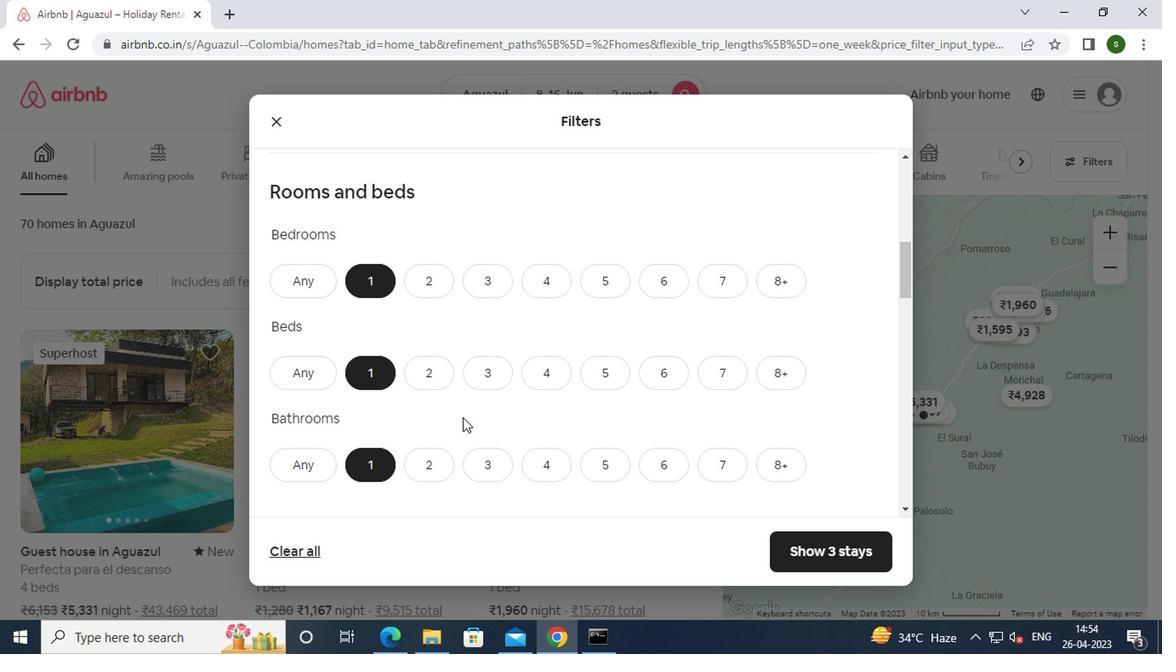 
Action: Mouse scrolled (476, 402) with delta (0, 0)
Screenshot: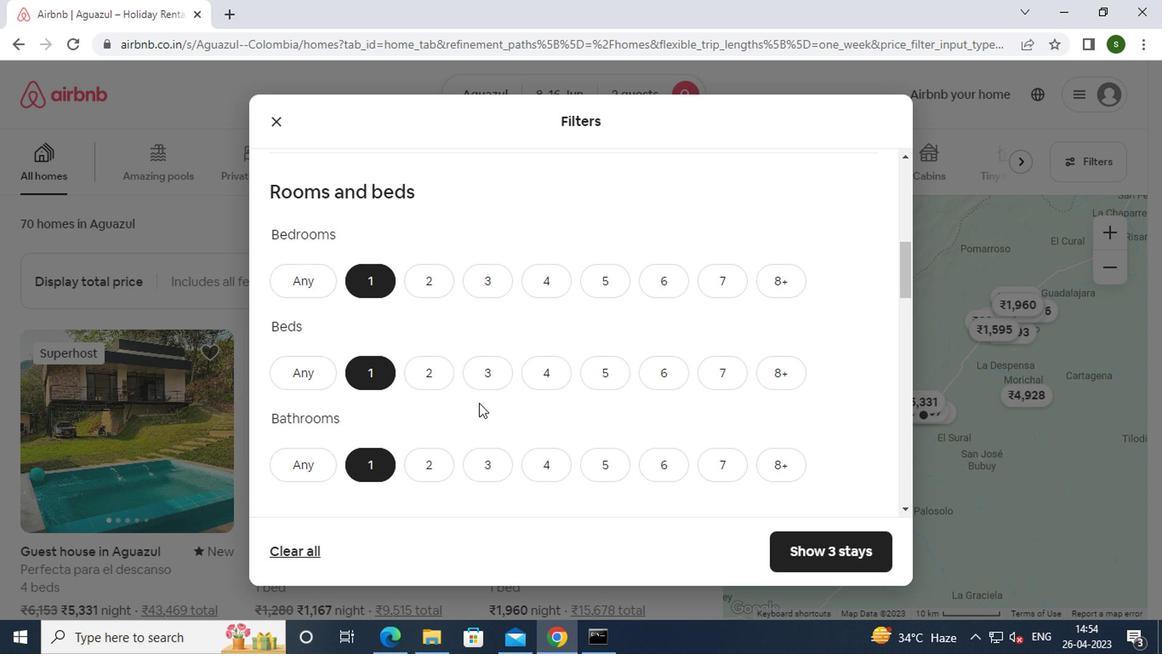 
Action: Mouse scrolled (476, 402) with delta (0, 0)
Screenshot: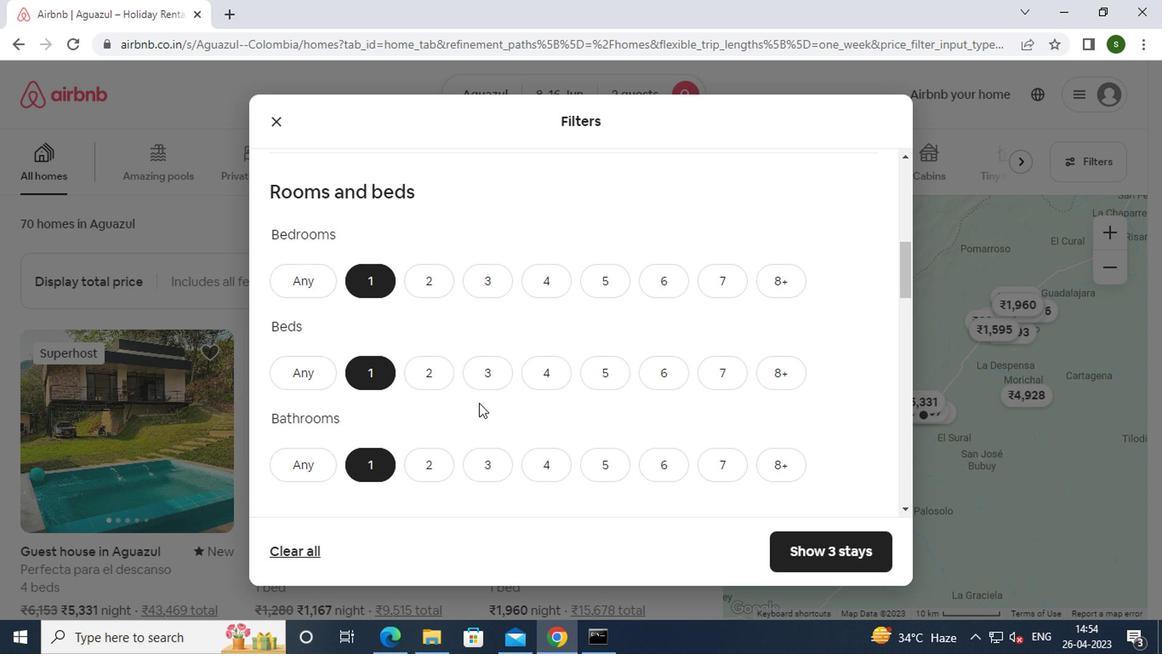 
Action: Mouse moved to (379, 440)
Screenshot: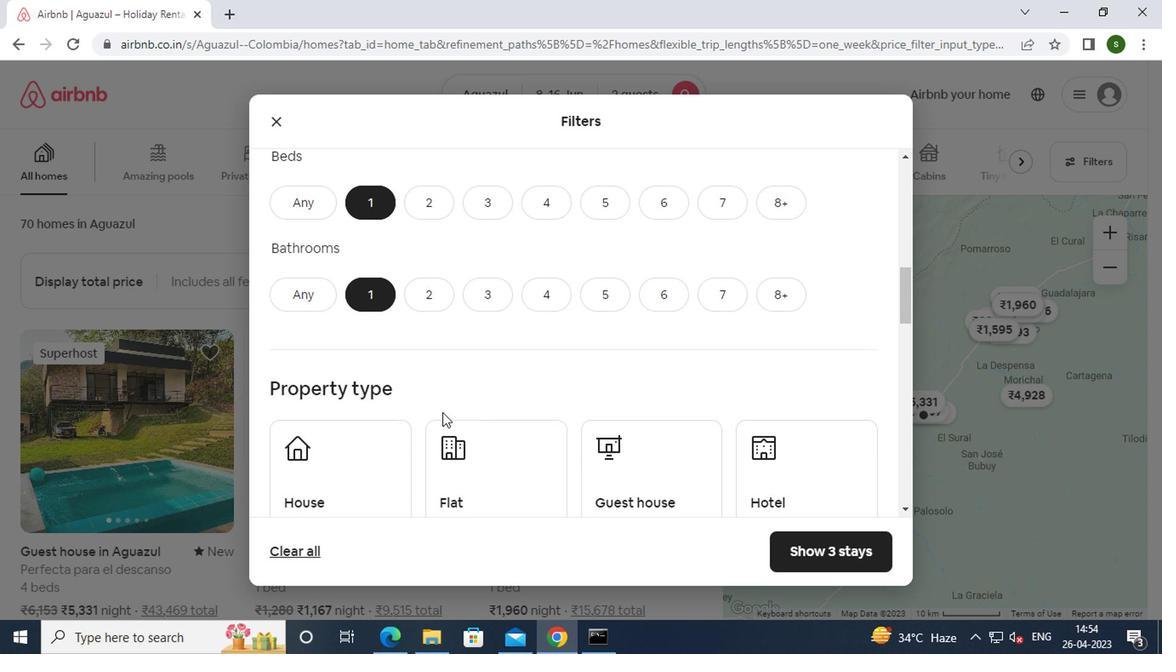 
Action: Mouse pressed left at (379, 440)
Screenshot: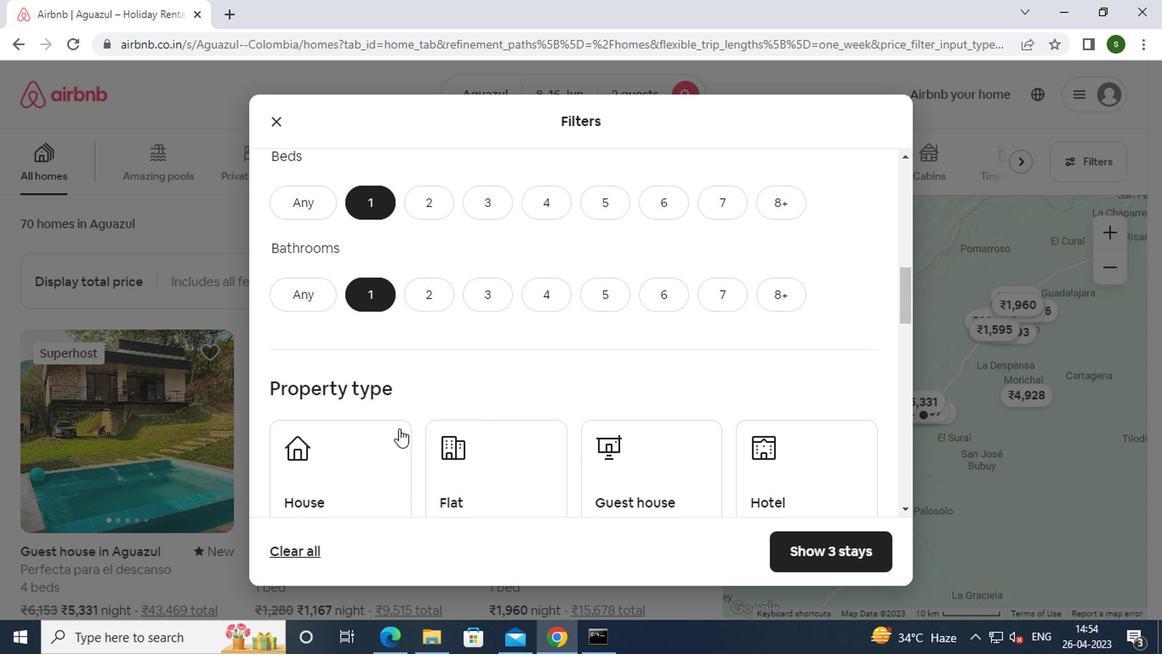 
Action: Mouse moved to (500, 466)
Screenshot: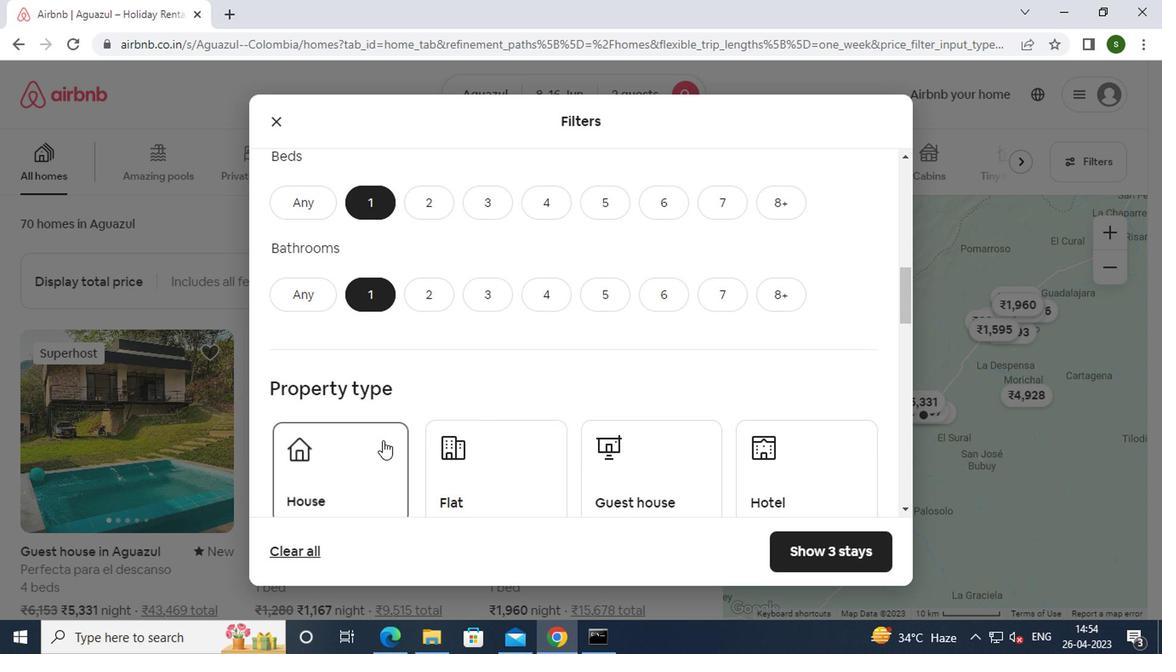 
Action: Mouse pressed left at (500, 466)
Screenshot: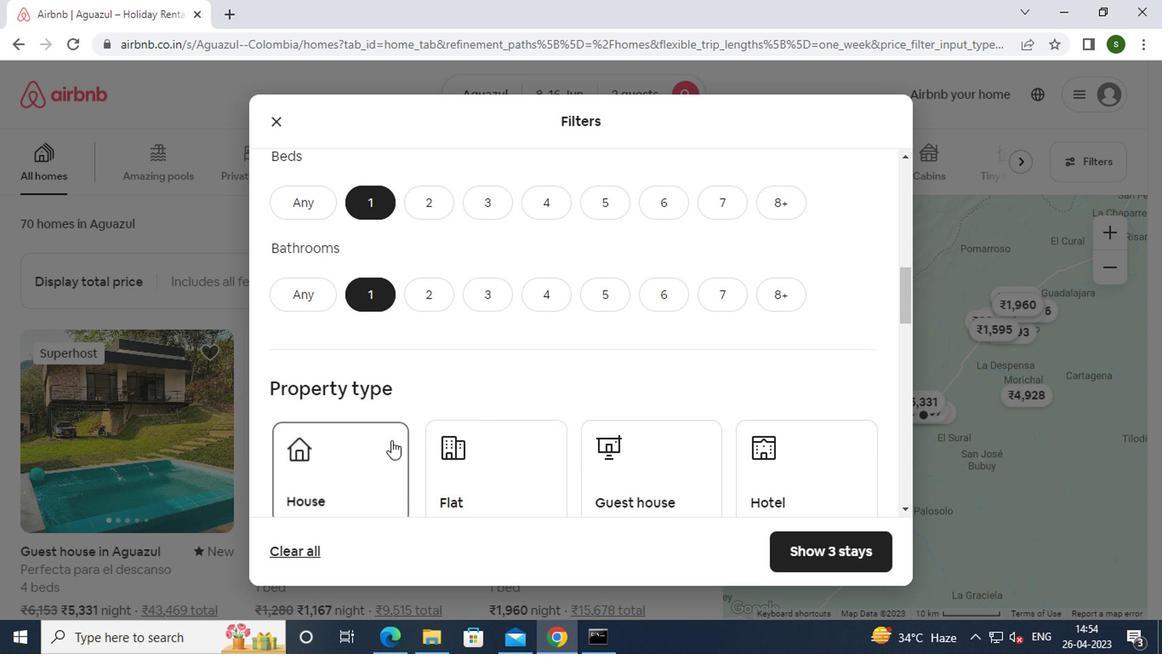 
Action: Mouse moved to (665, 481)
Screenshot: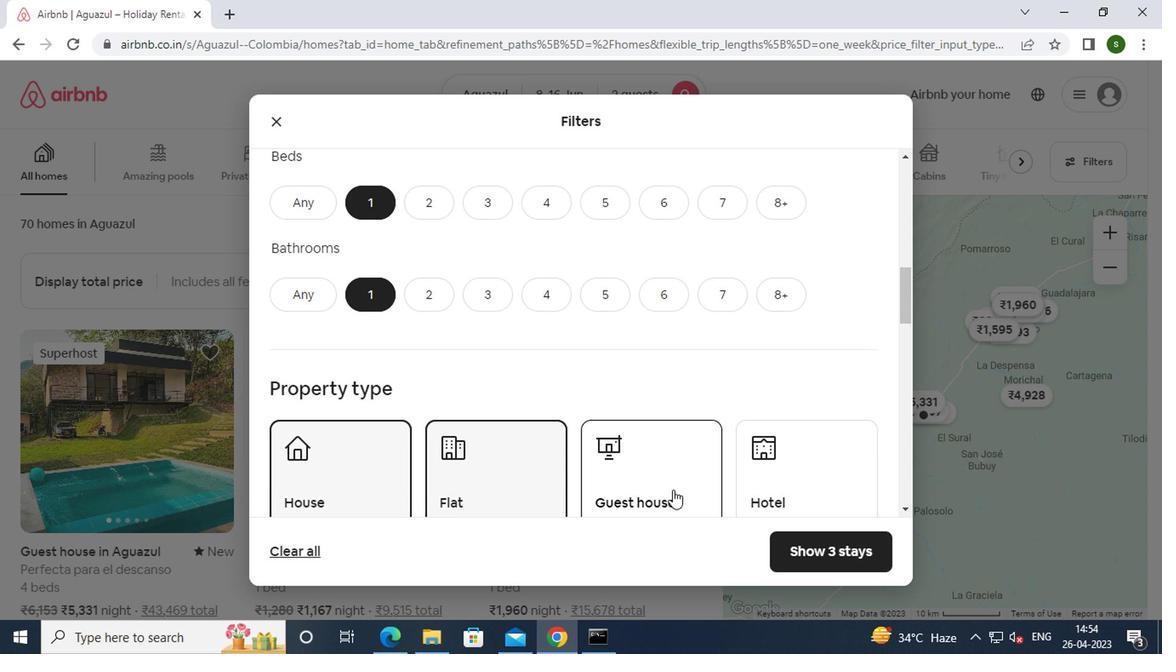 
Action: Mouse pressed left at (665, 481)
Screenshot: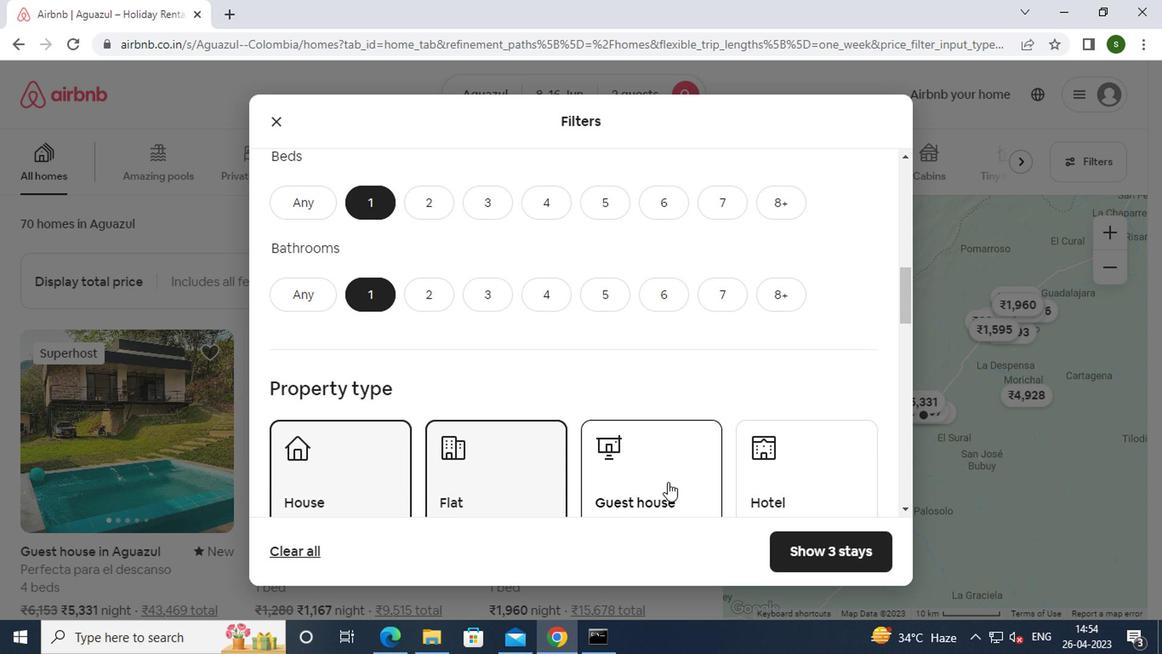 
Action: Mouse moved to (806, 477)
Screenshot: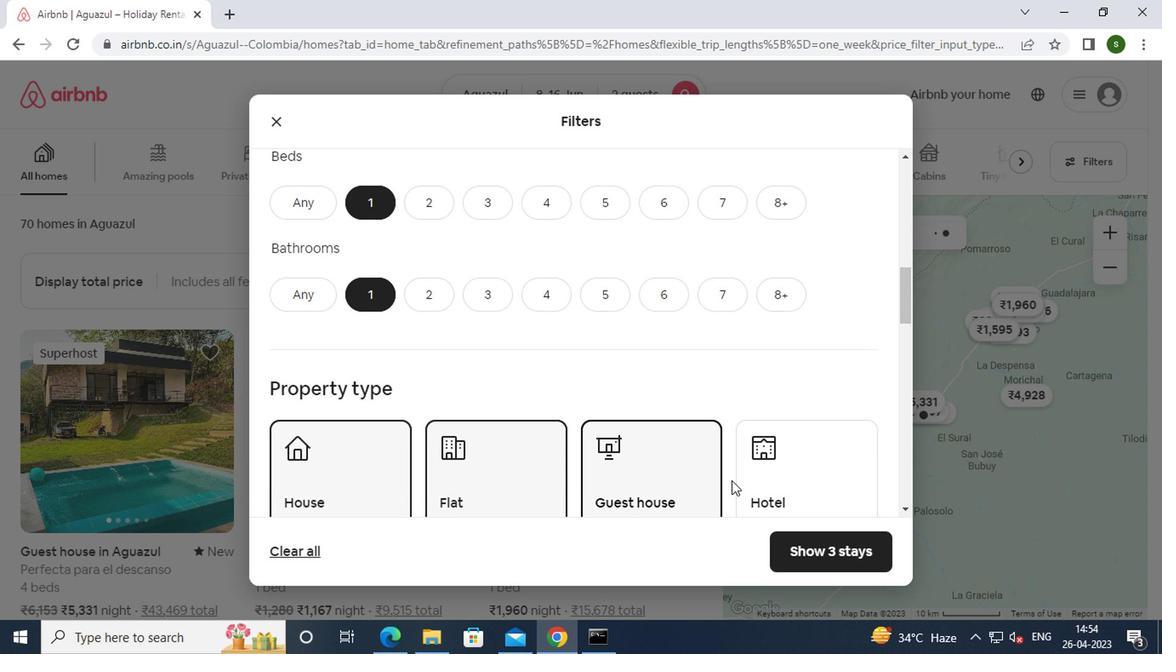 
Action: Mouse pressed left at (806, 477)
Screenshot: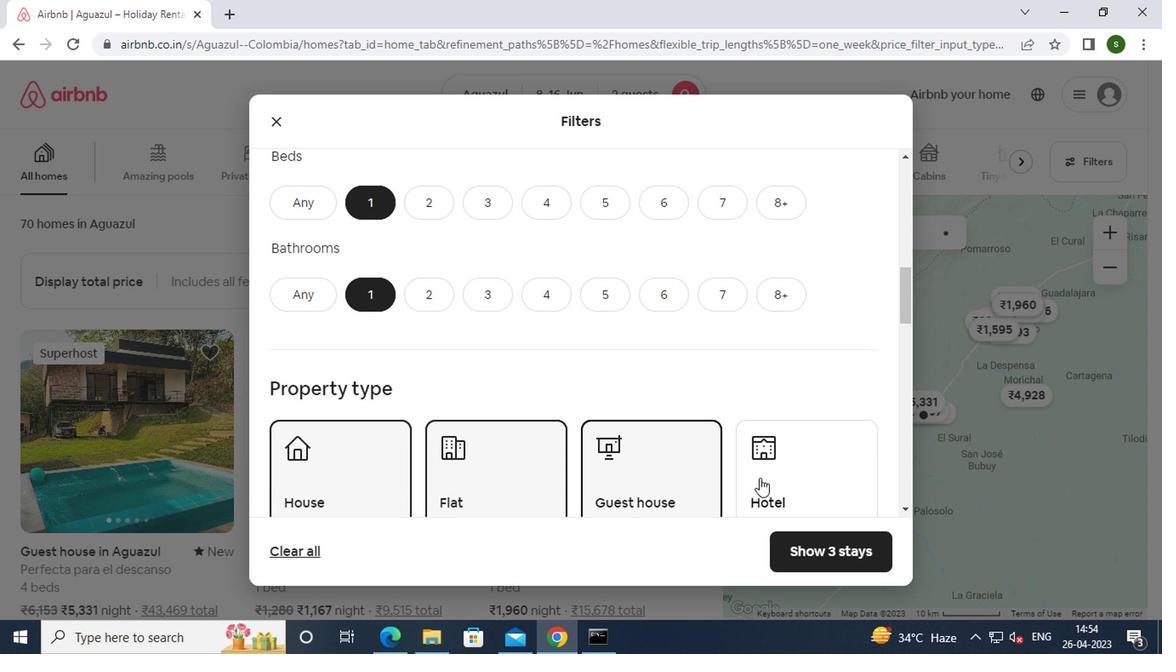 
Action: Mouse moved to (692, 405)
Screenshot: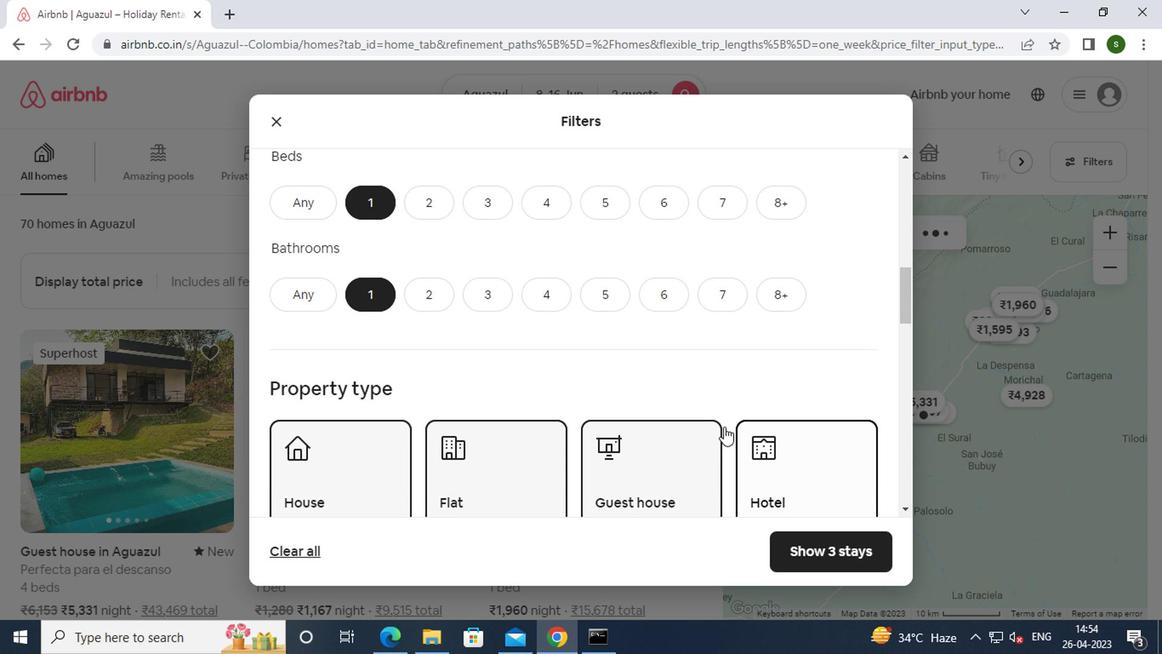 
Action: Mouse scrolled (692, 403) with delta (0, -1)
Screenshot: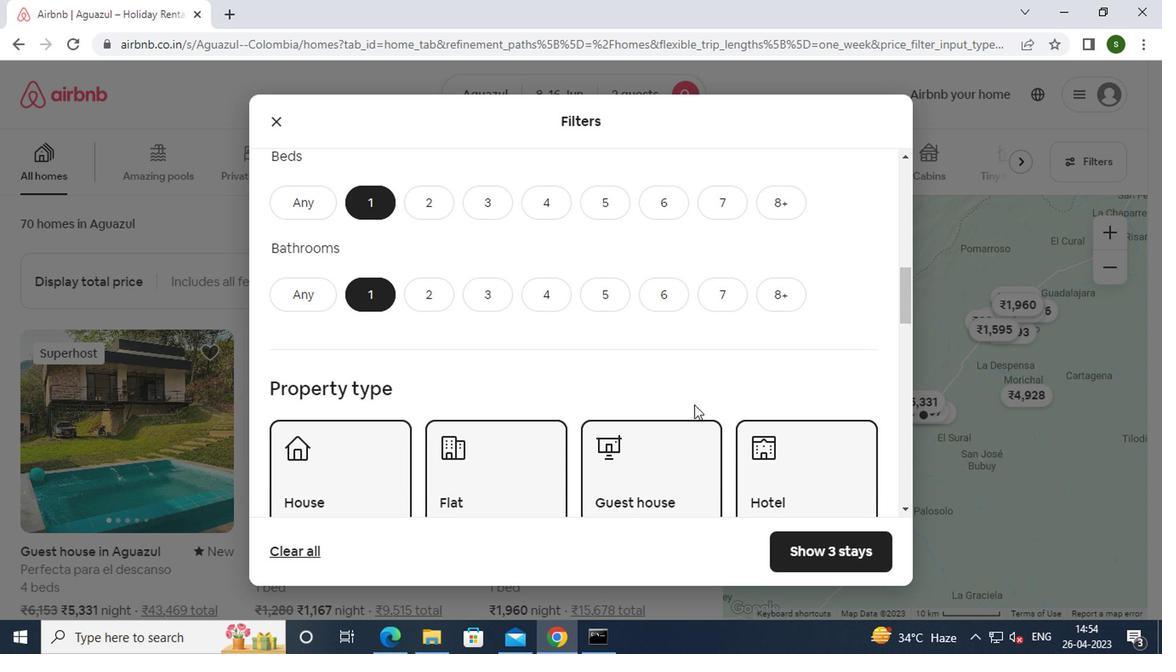 
Action: Mouse scrolled (692, 403) with delta (0, -1)
Screenshot: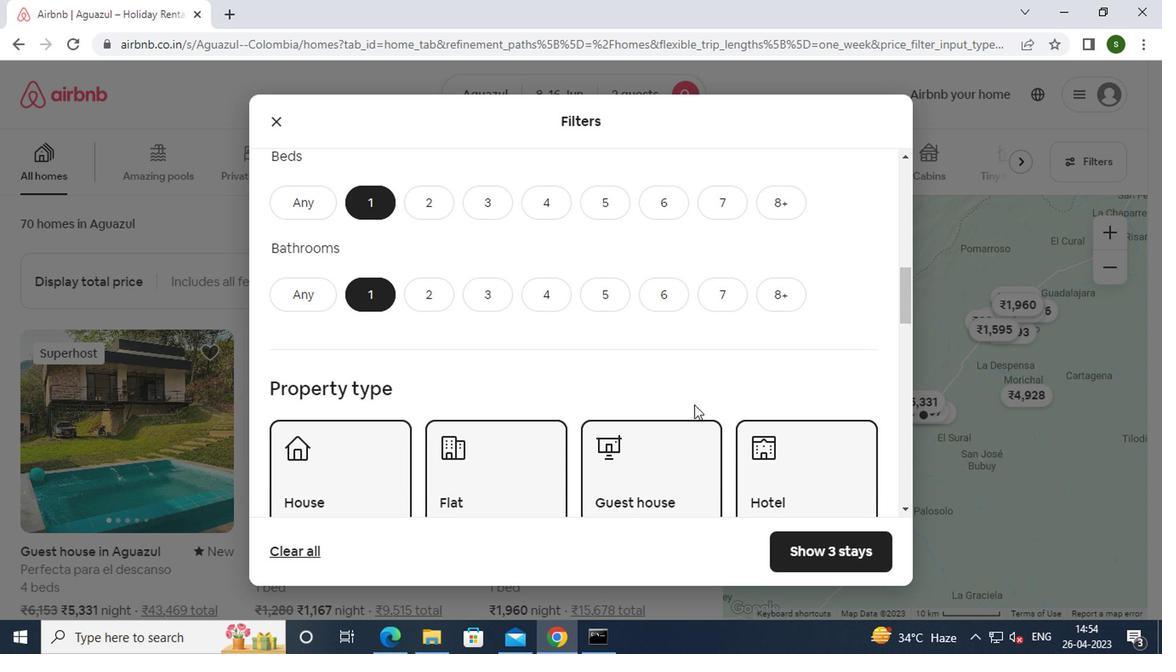 
Action: Mouse scrolled (692, 403) with delta (0, -1)
Screenshot: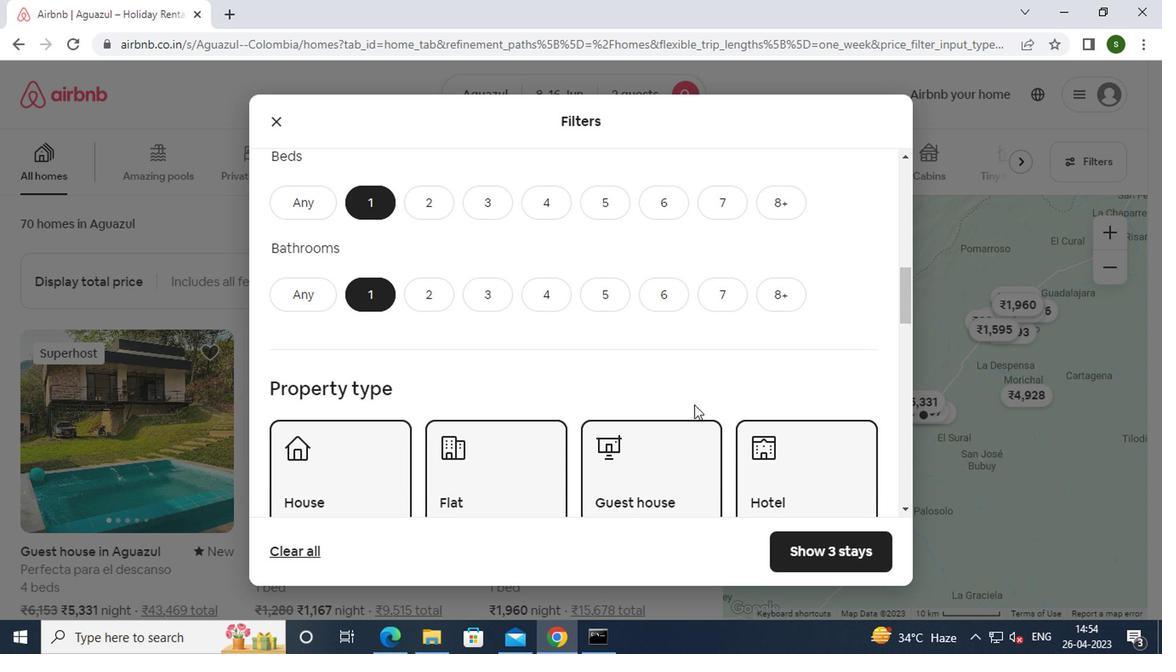 
Action: Mouse scrolled (692, 403) with delta (0, -1)
Screenshot: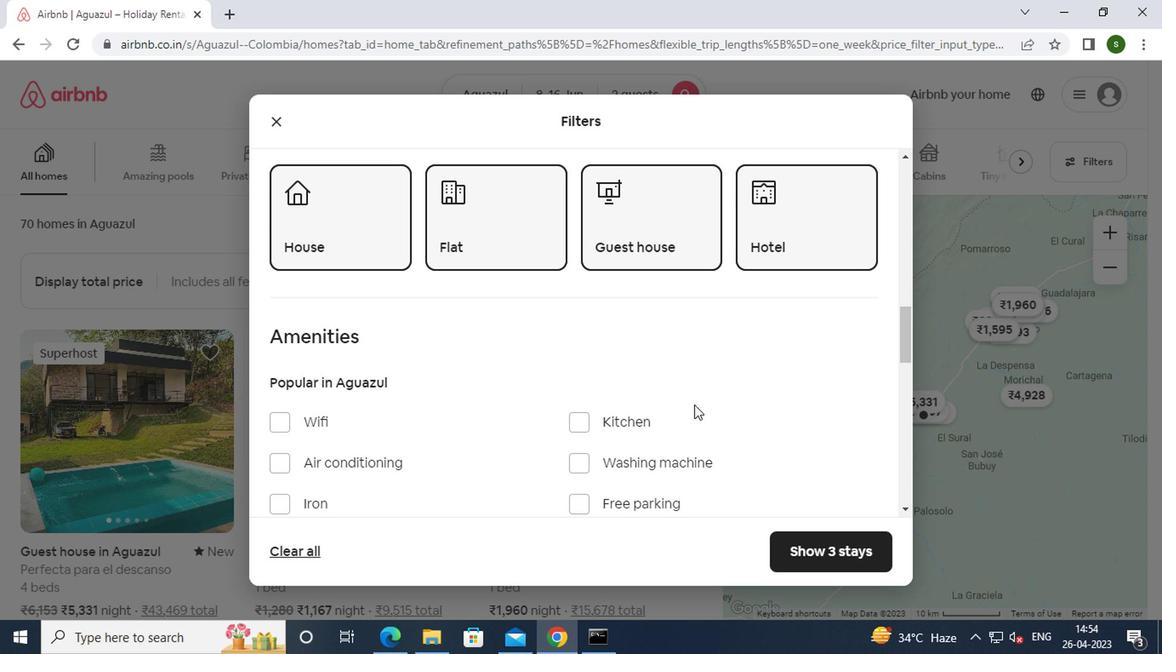 
Action: Mouse scrolled (692, 403) with delta (0, -1)
Screenshot: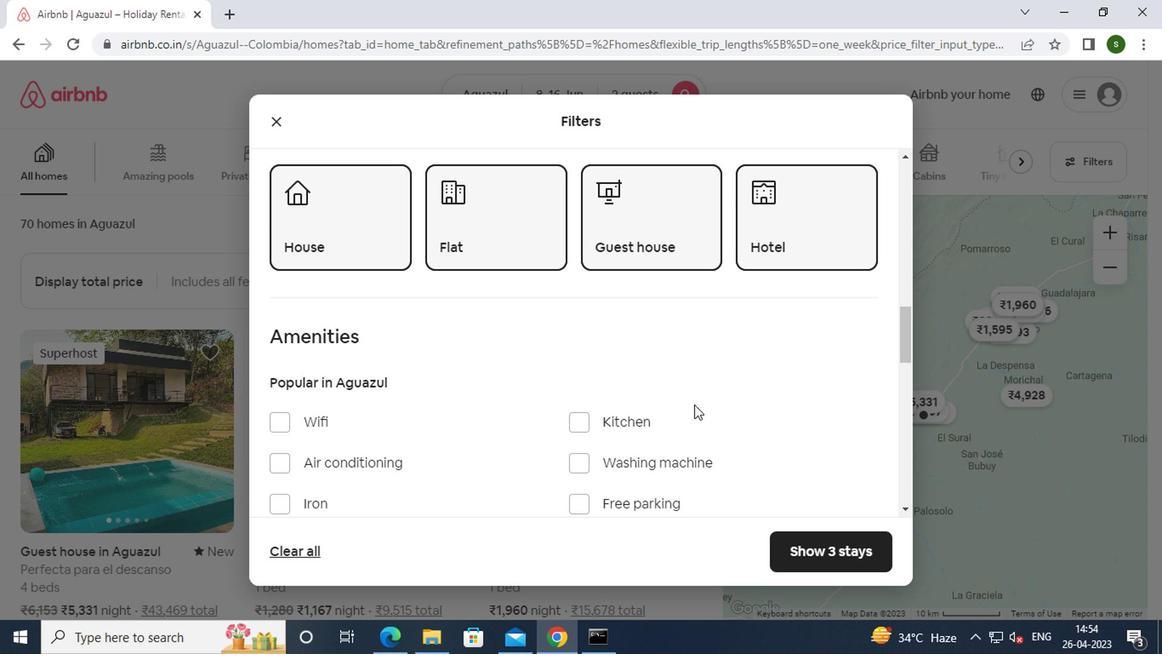 
Action: Mouse scrolled (692, 403) with delta (0, -1)
Screenshot: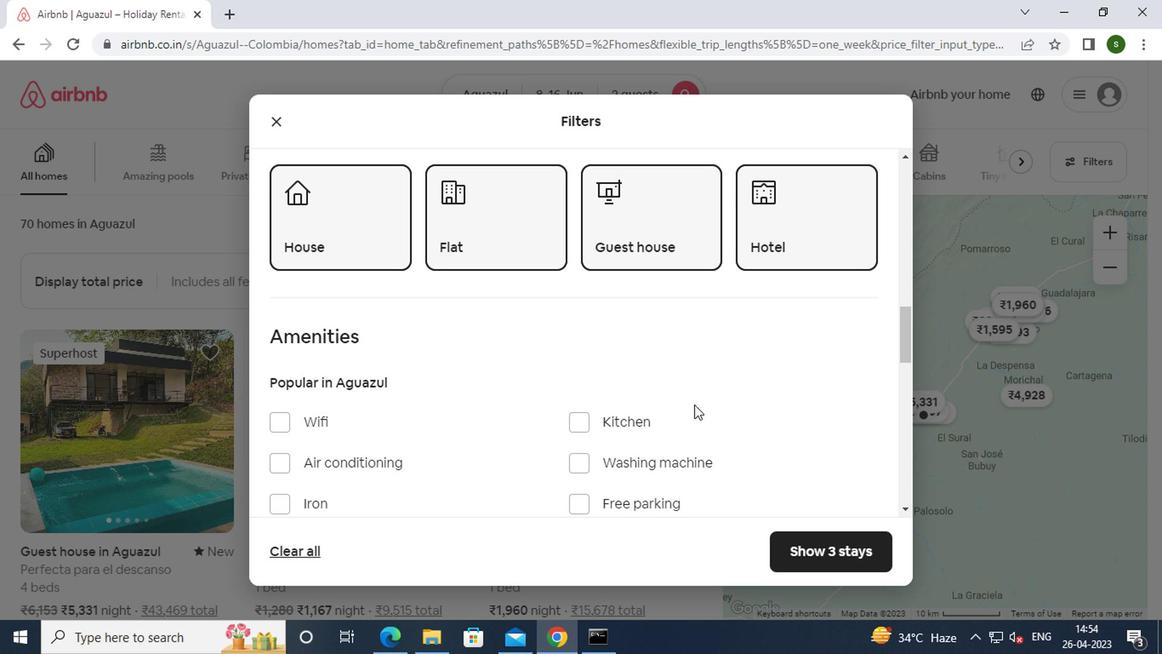 
Action: Mouse scrolled (692, 403) with delta (0, -1)
Screenshot: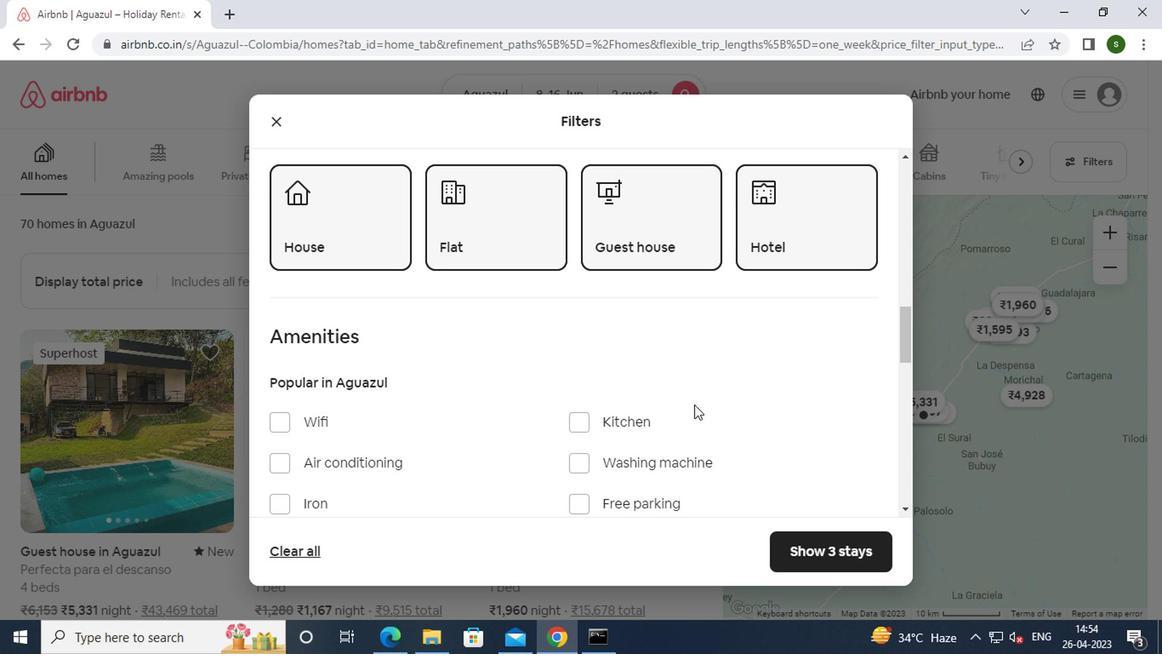 
Action: Mouse scrolled (692, 403) with delta (0, -1)
Screenshot: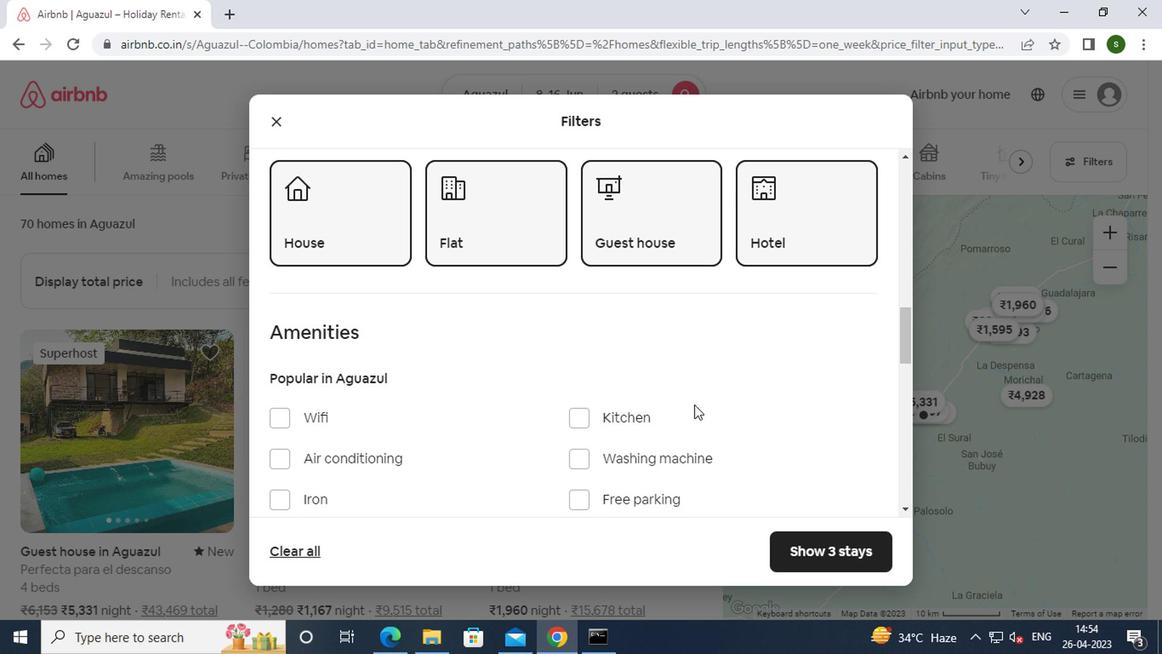 
Action: Mouse moved to (829, 321)
Screenshot: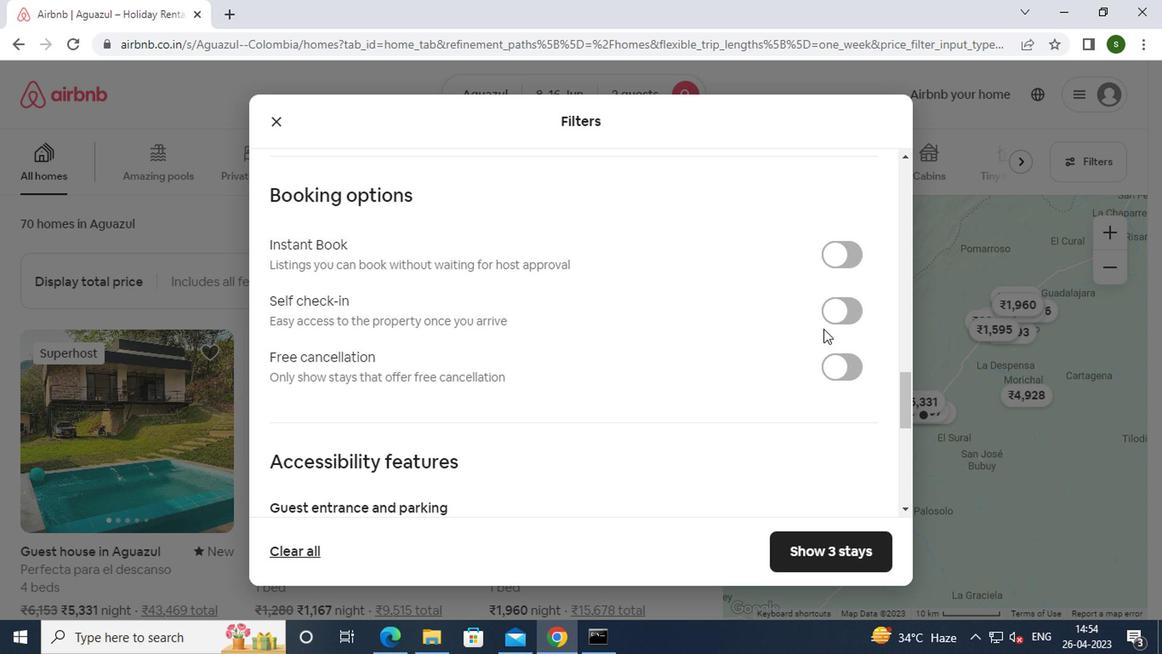 
Action: Mouse pressed left at (829, 321)
Screenshot: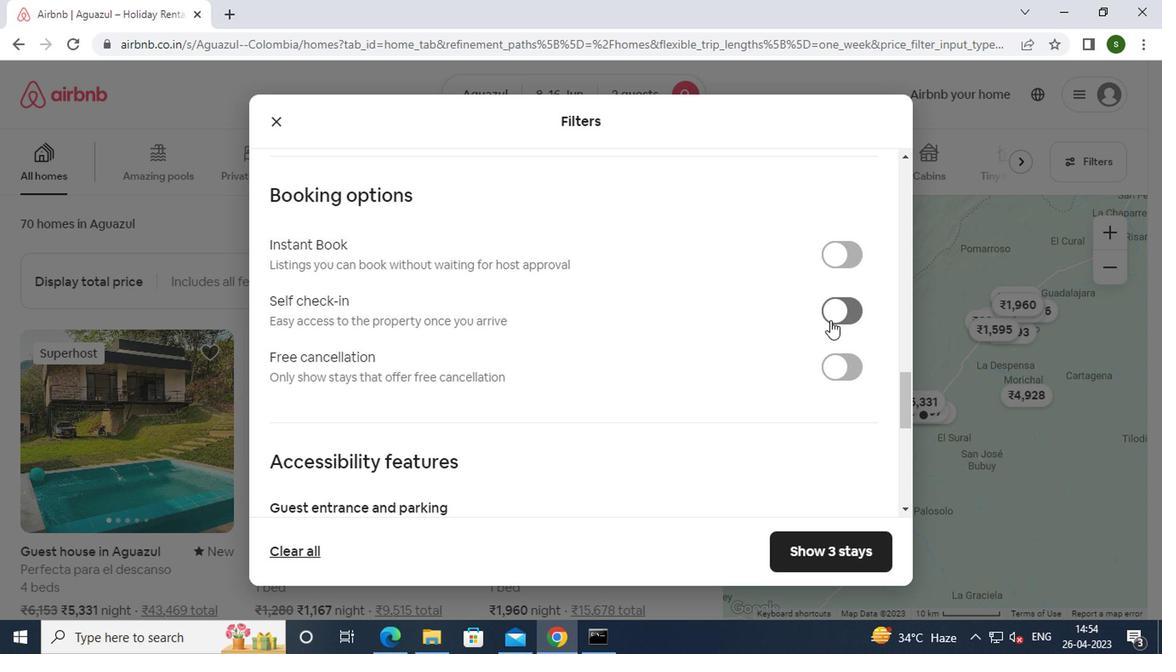 
Action: Mouse moved to (717, 350)
Screenshot: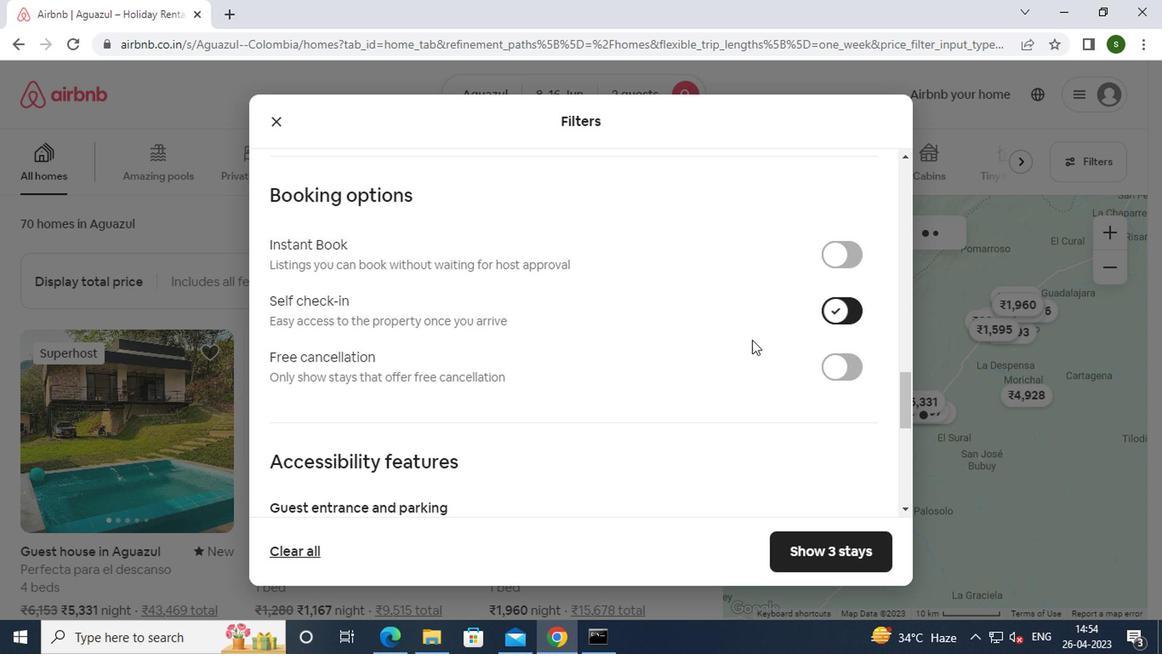 
Action: Mouse scrolled (717, 349) with delta (0, 0)
Screenshot: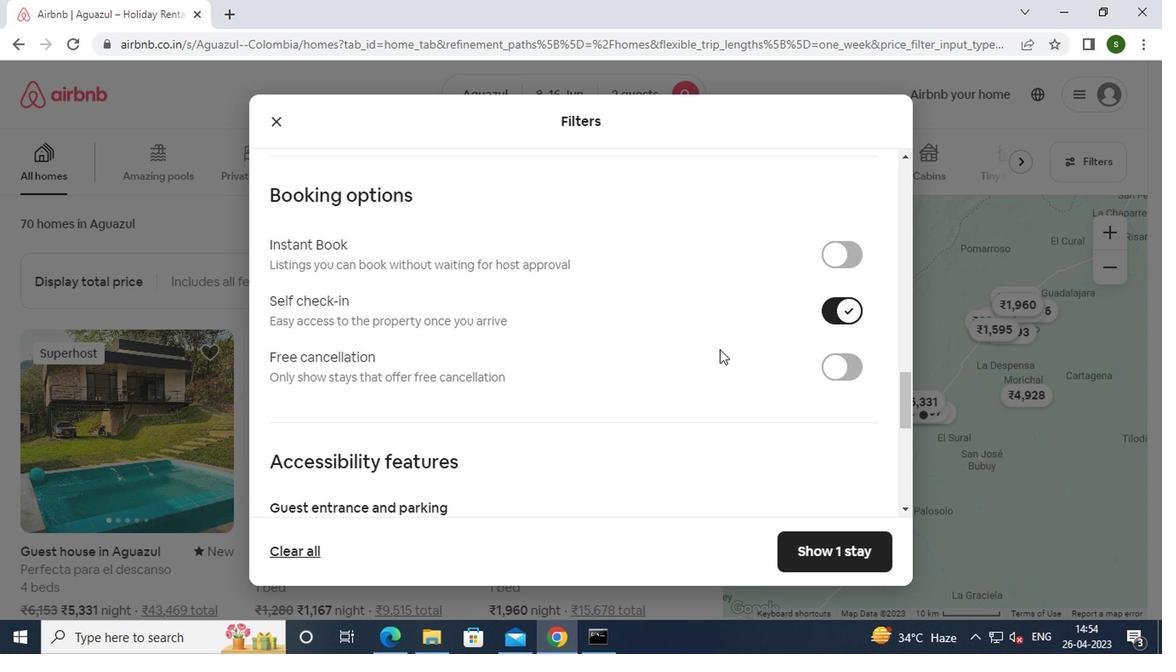 
Action: Mouse scrolled (717, 349) with delta (0, 0)
Screenshot: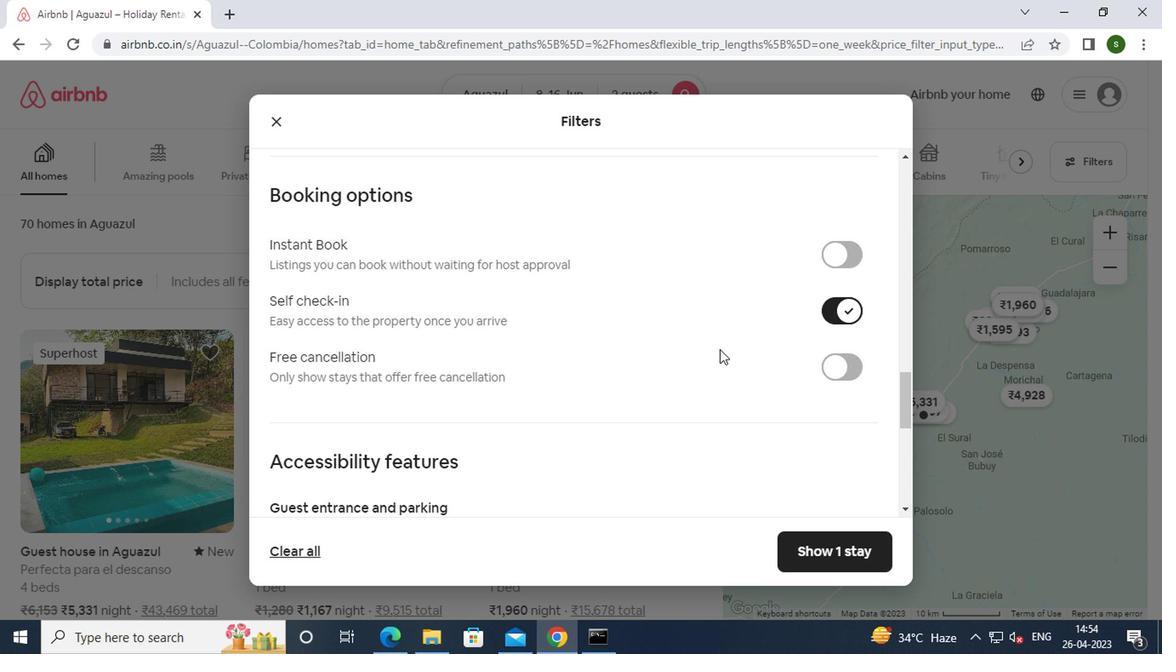 
Action: Mouse scrolled (717, 349) with delta (0, 0)
Screenshot: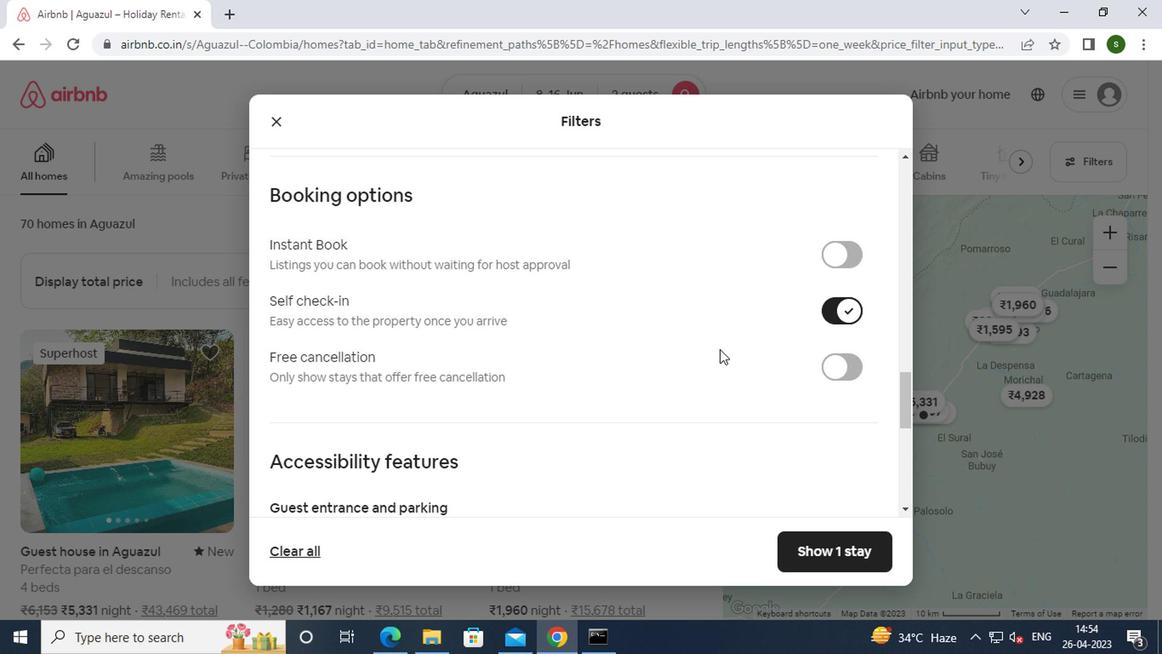 
Action: Mouse scrolled (717, 349) with delta (0, 0)
Screenshot: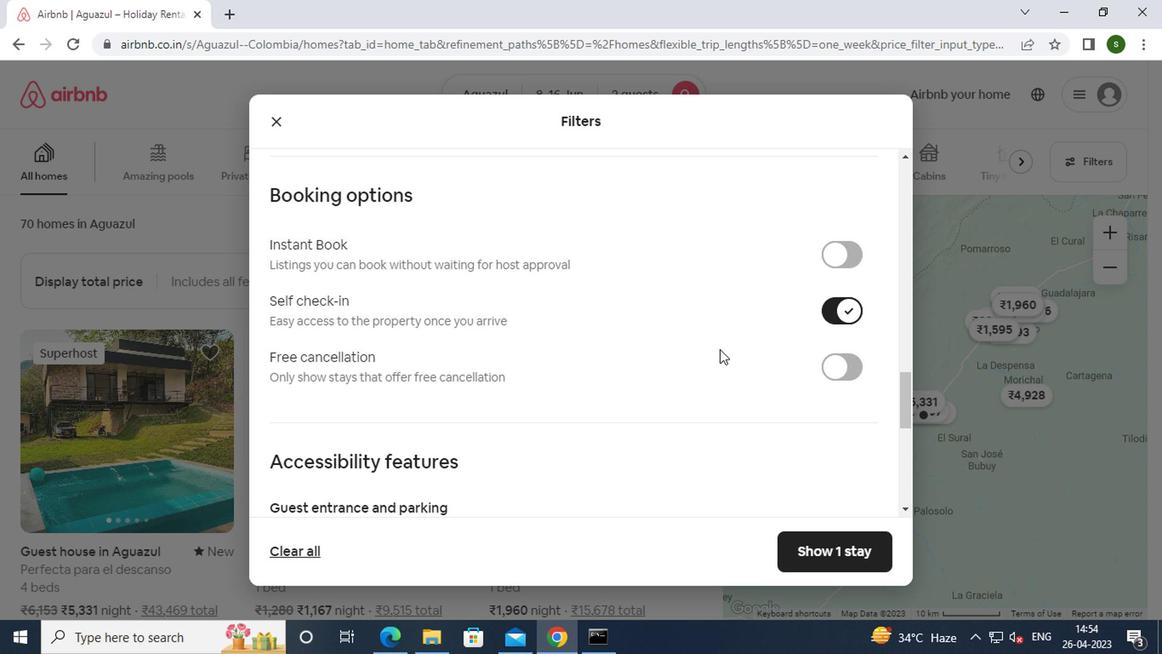 
Action: Mouse scrolled (717, 349) with delta (0, 0)
Screenshot: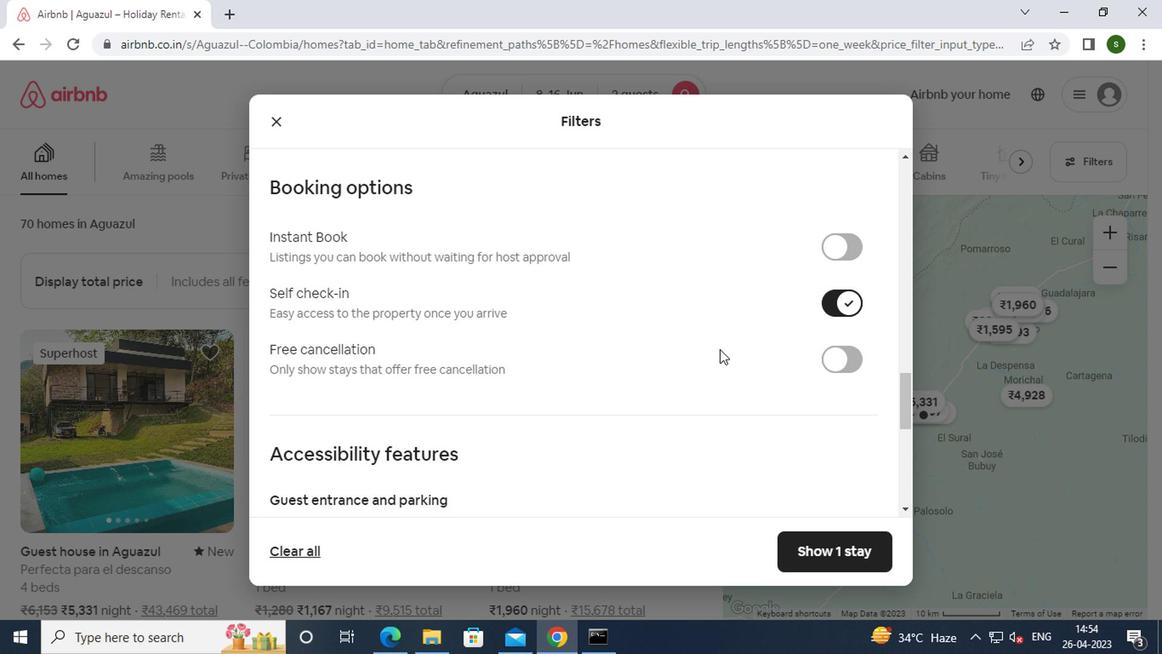 
Action: Mouse scrolled (717, 349) with delta (0, 0)
Screenshot: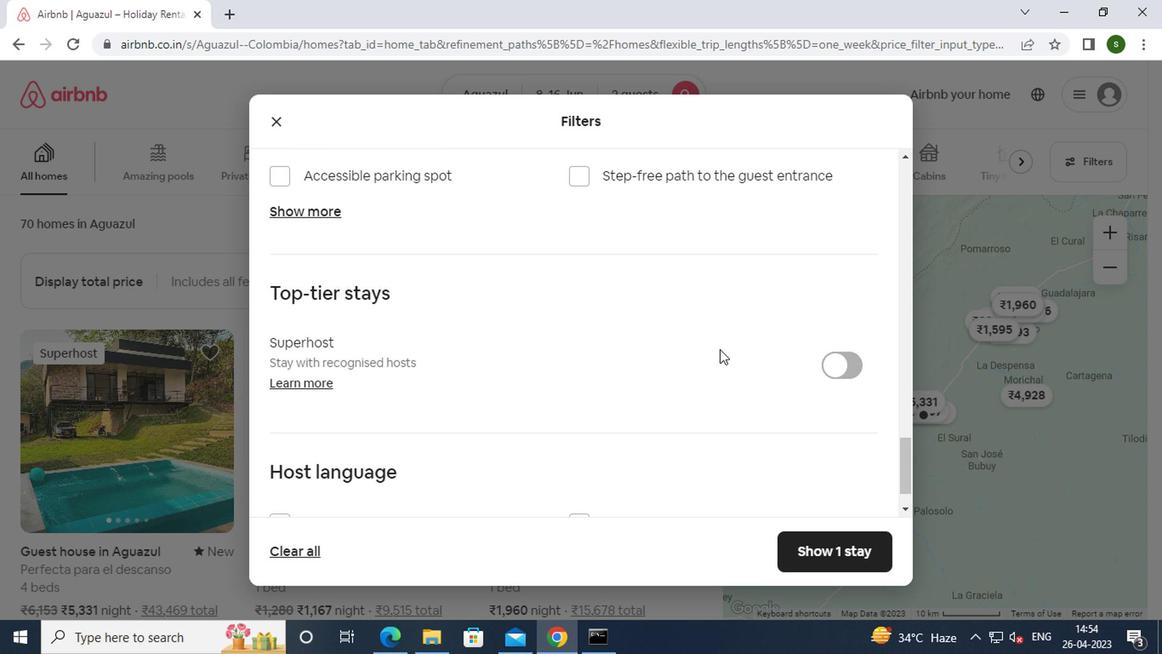 
Action: Mouse scrolled (717, 349) with delta (0, 0)
Screenshot: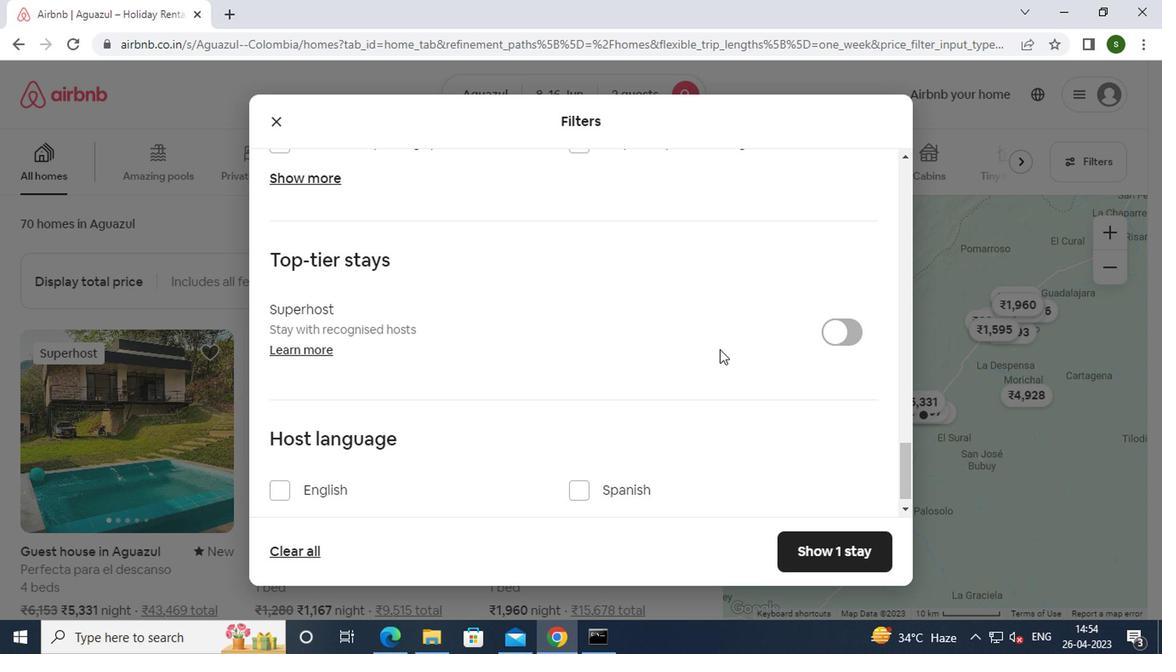 
Action: Mouse scrolled (717, 349) with delta (0, 0)
Screenshot: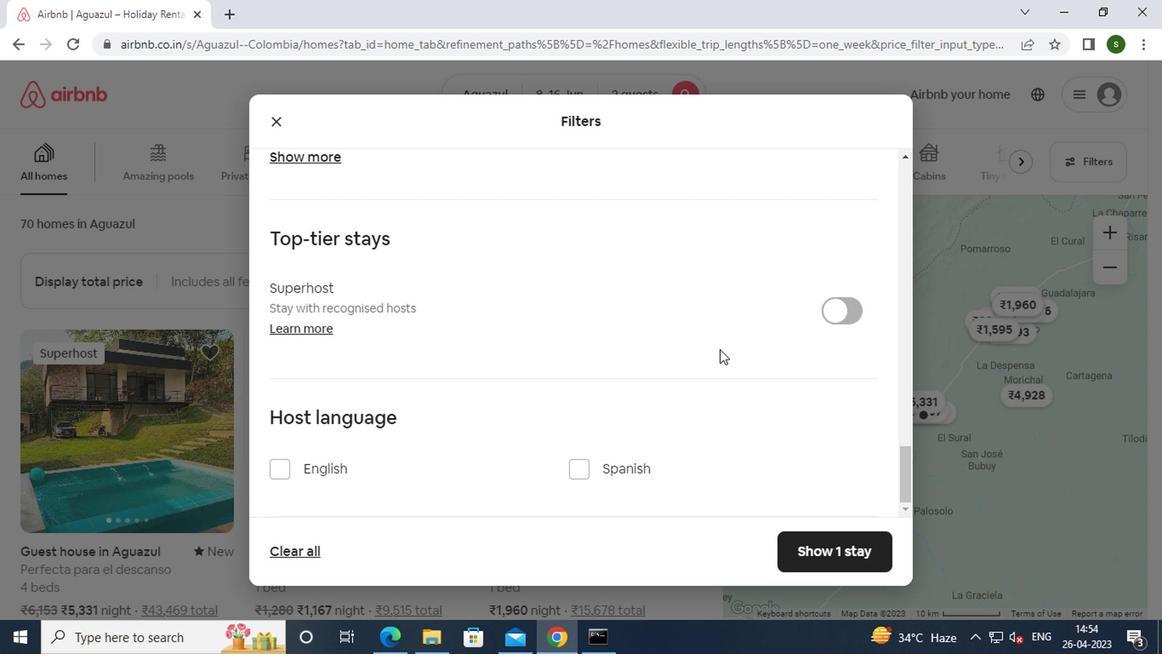 
Action: Mouse moved to (271, 468)
Screenshot: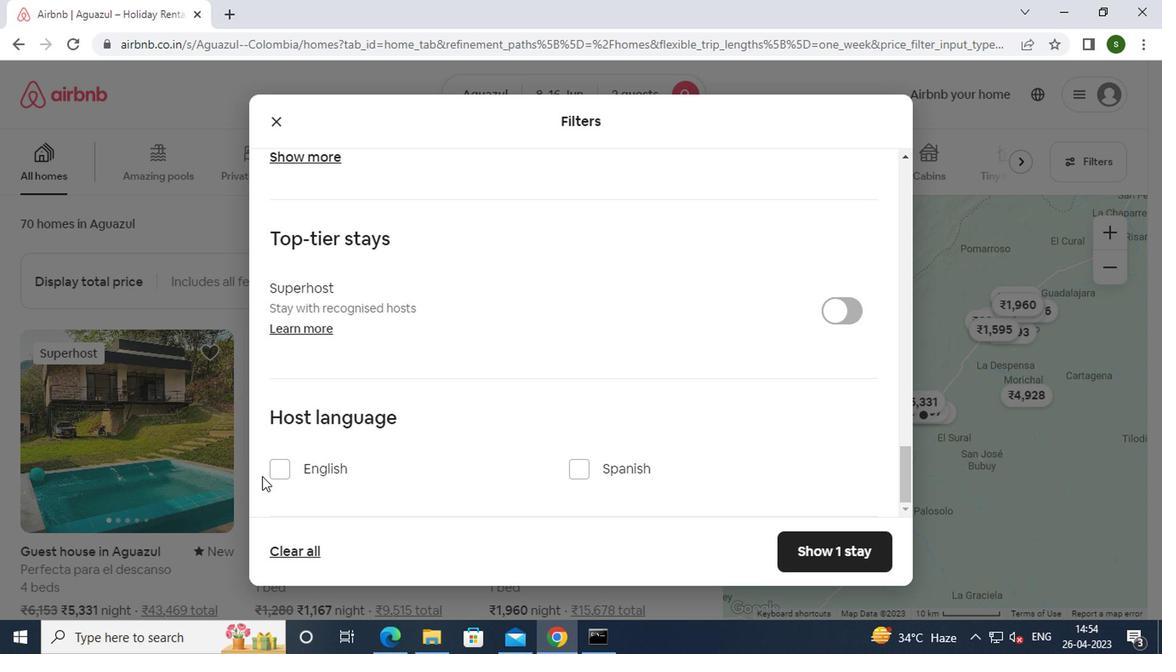 
Action: Mouse pressed left at (271, 468)
Screenshot: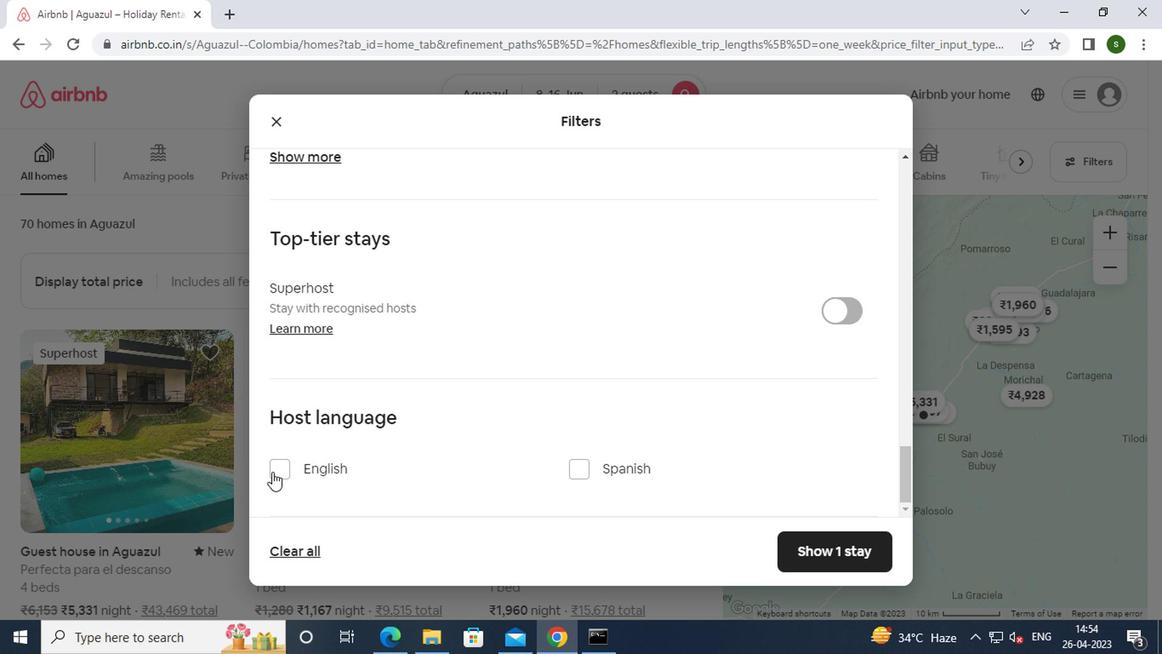 
Action: Mouse moved to (835, 557)
Screenshot: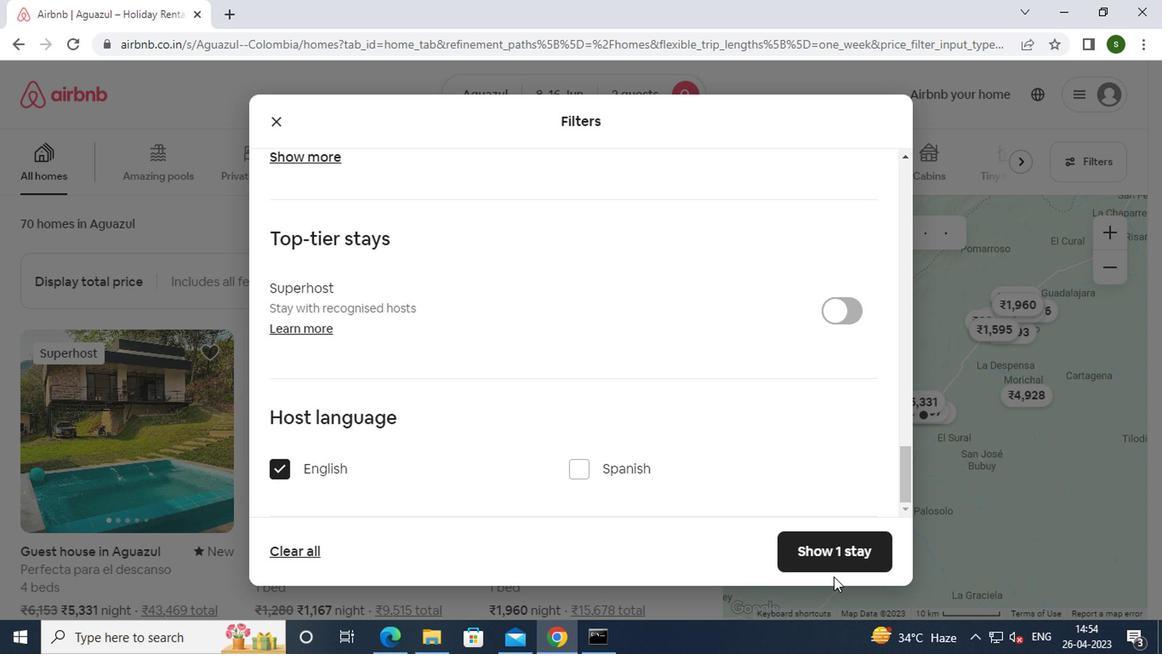 
Action: Mouse pressed left at (835, 557)
Screenshot: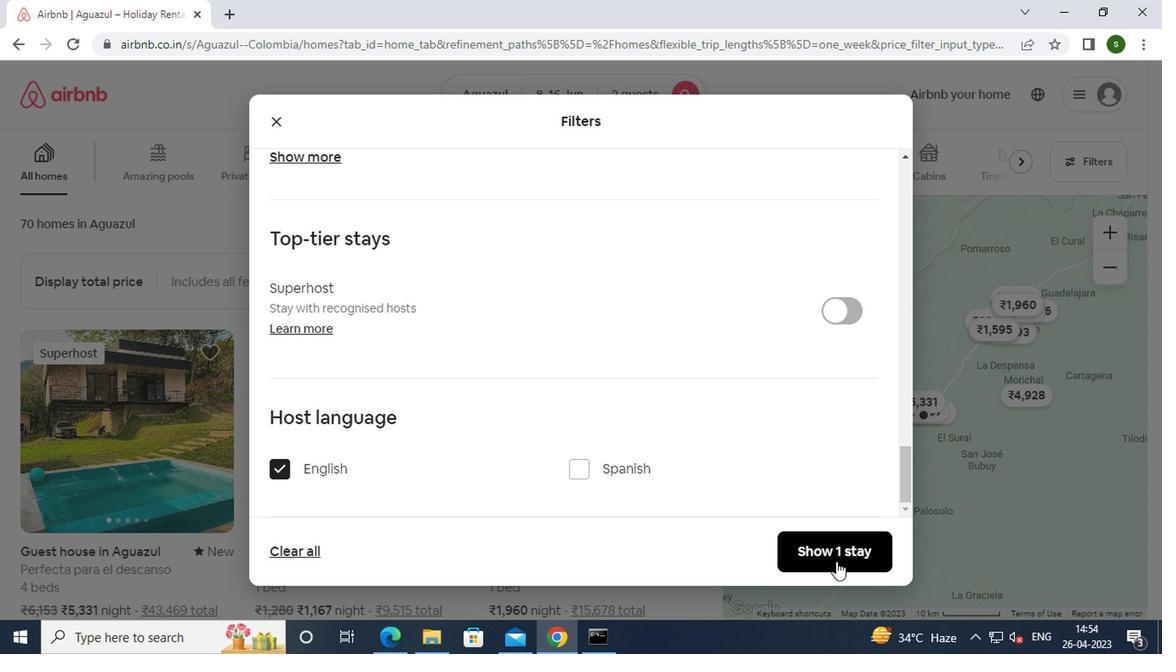
Action: Mouse moved to (567, 425)
Screenshot: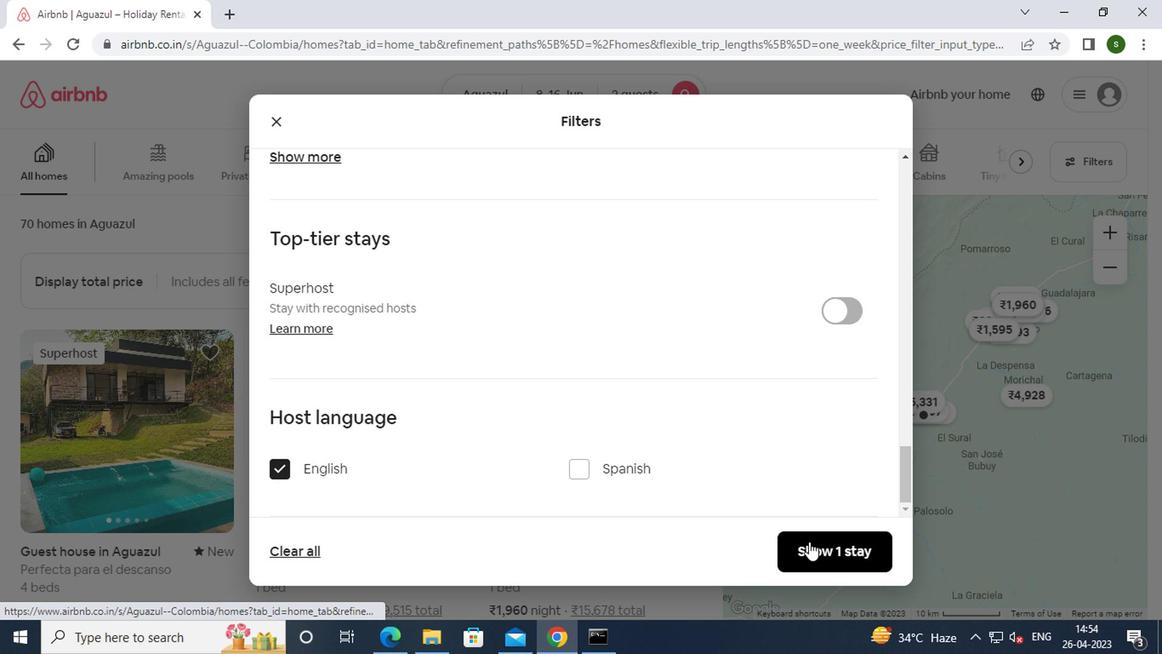 
